 Task: Explore Airbnb accommodation in Wenshang, China from 15th December, 2023 to 21st December, 2023 for 5 adults. Place can be entire room with 3 bedrooms having 3 beds and 3 bathrooms. Property type can be house.
Action: Mouse moved to (461, 139)
Screenshot: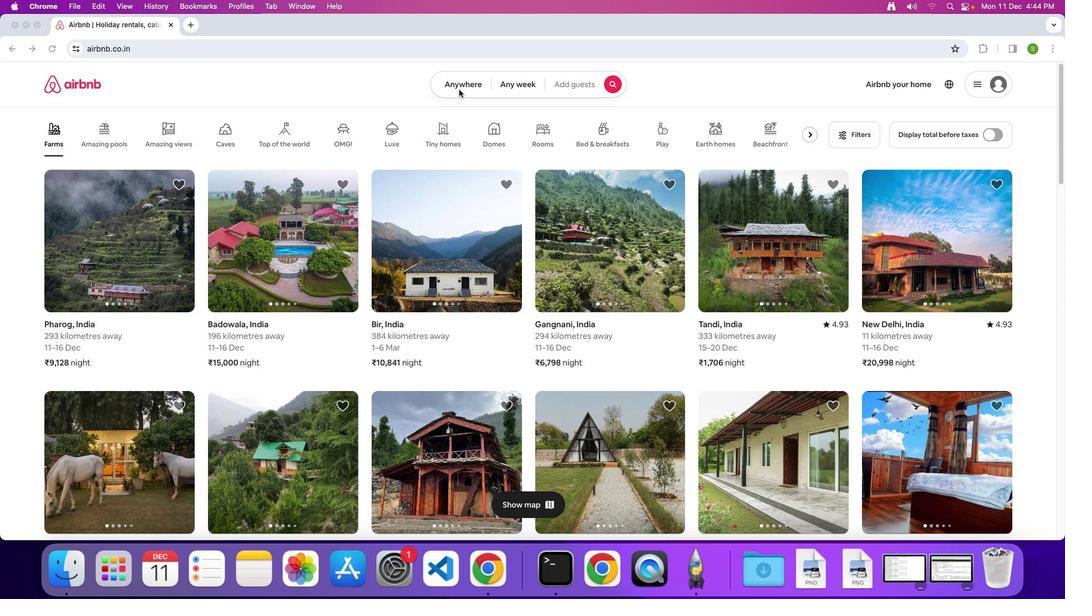 
Action: Mouse pressed left at (461, 139)
Screenshot: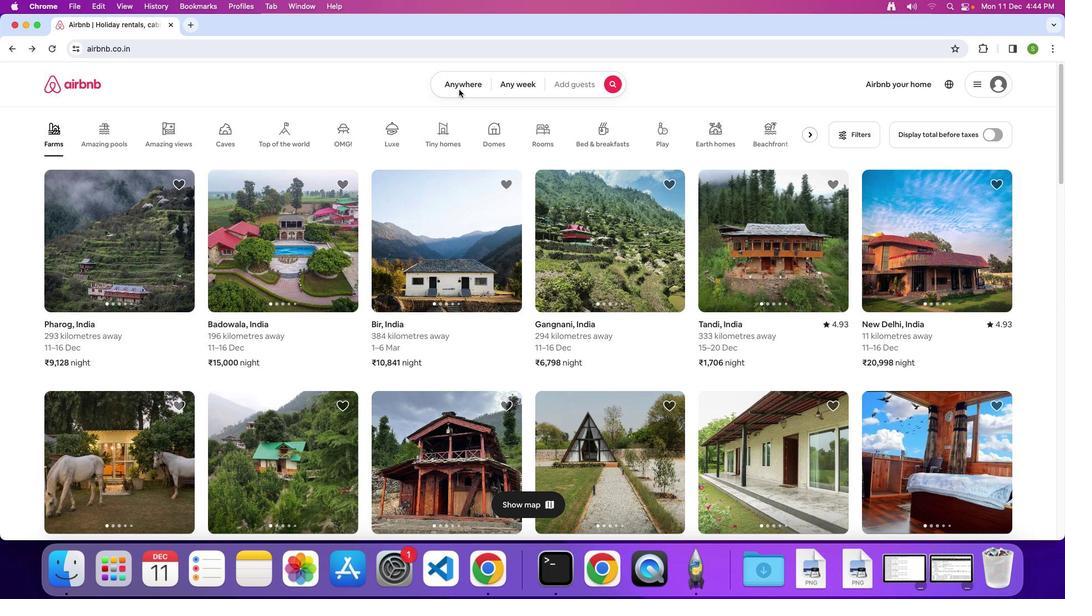 
Action: Mouse moved to (460, 132)
Screenshot: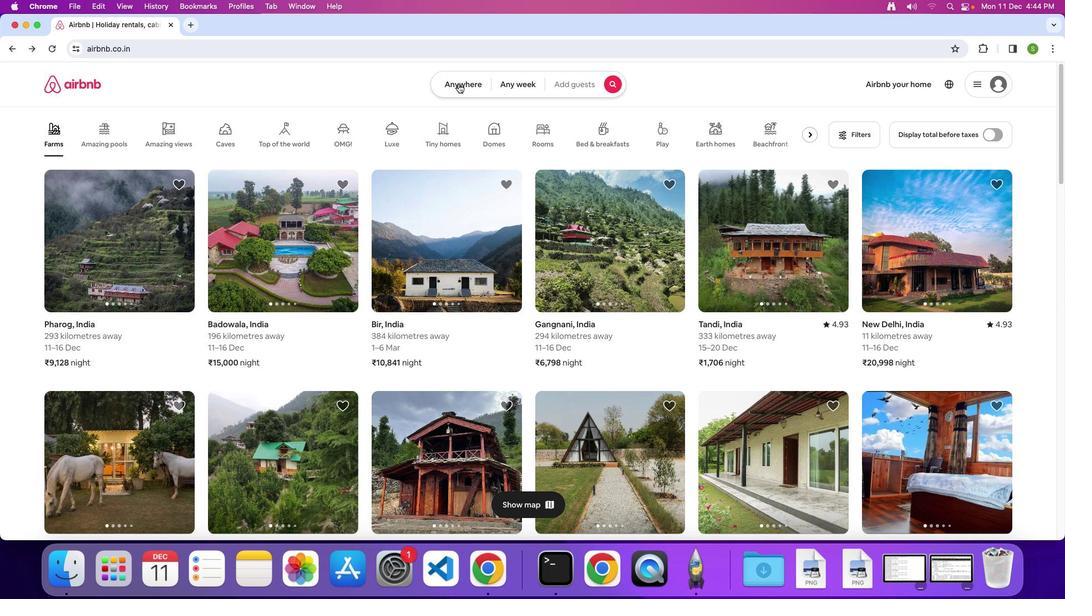 
Action: Mouse pressed left at (460, 132)
Screenshot: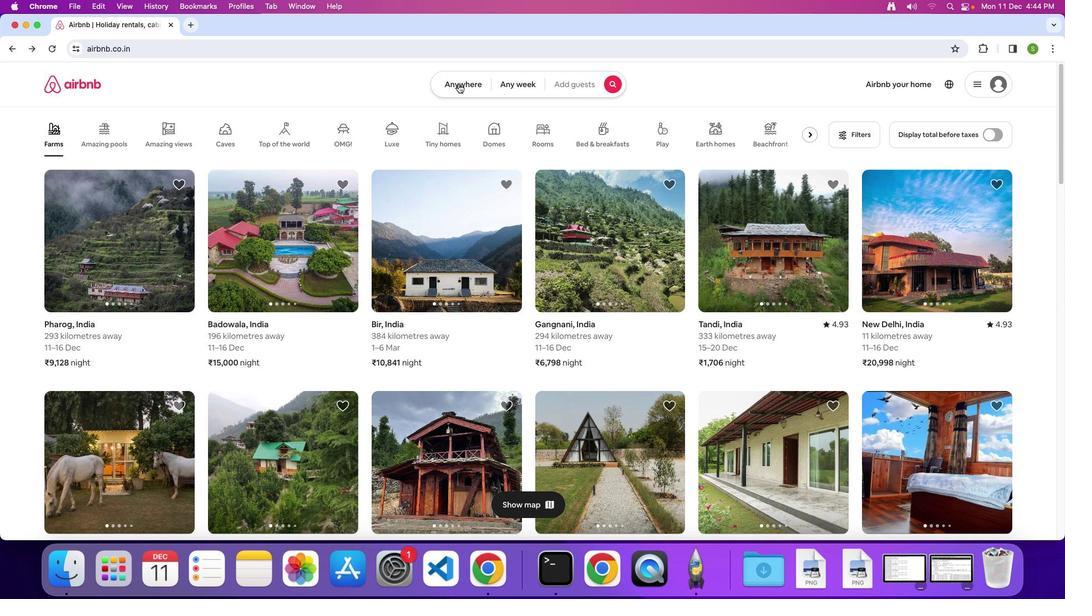 
Action: Mouse moved to (427, 164)
Screenshot: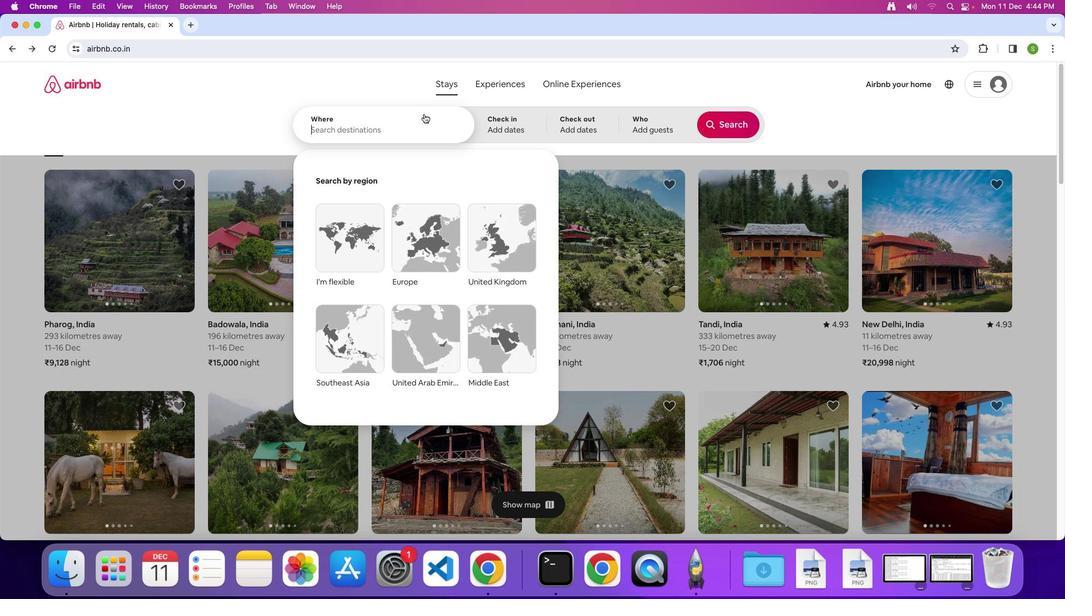 
Action: Mouse pressed left at (427, 164)
Screenshot: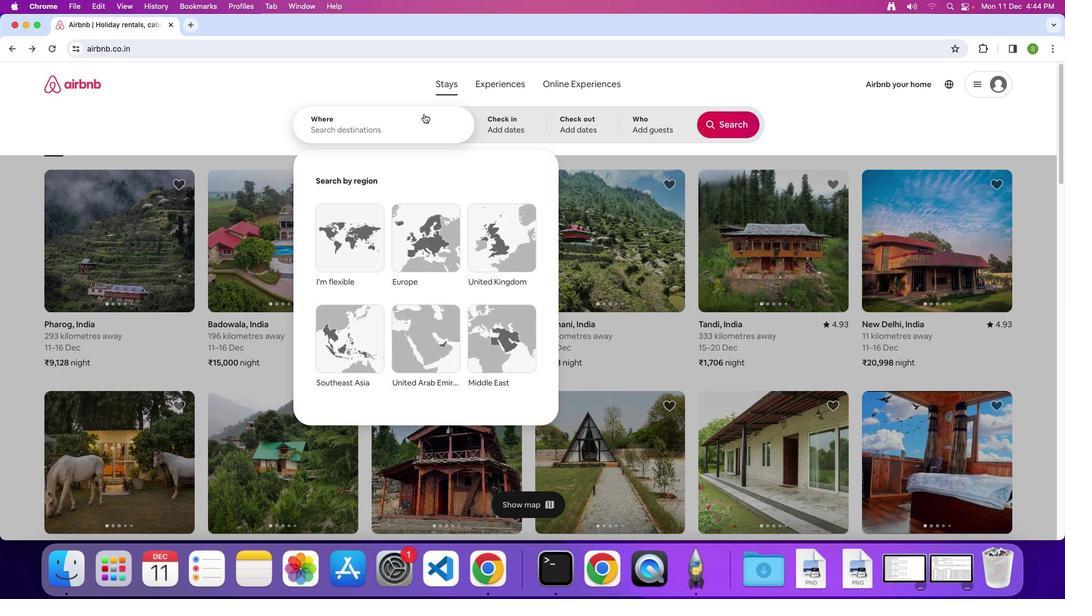 
Action: Key pressed 'W'Key.caps_lock
Screenshot: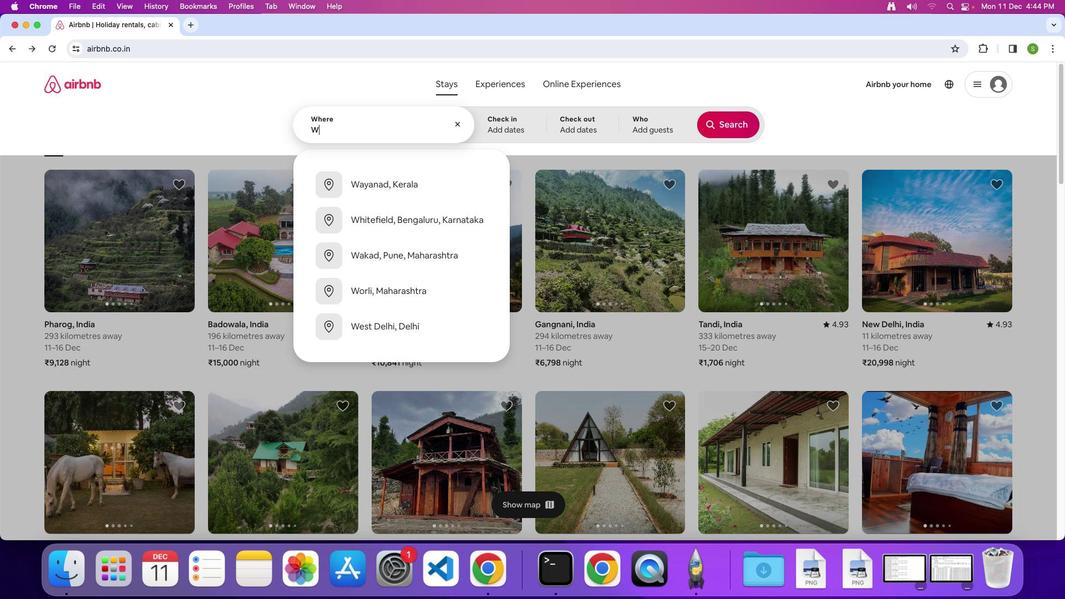 
Action: Mouse moved to (427, 164)
Screenshot: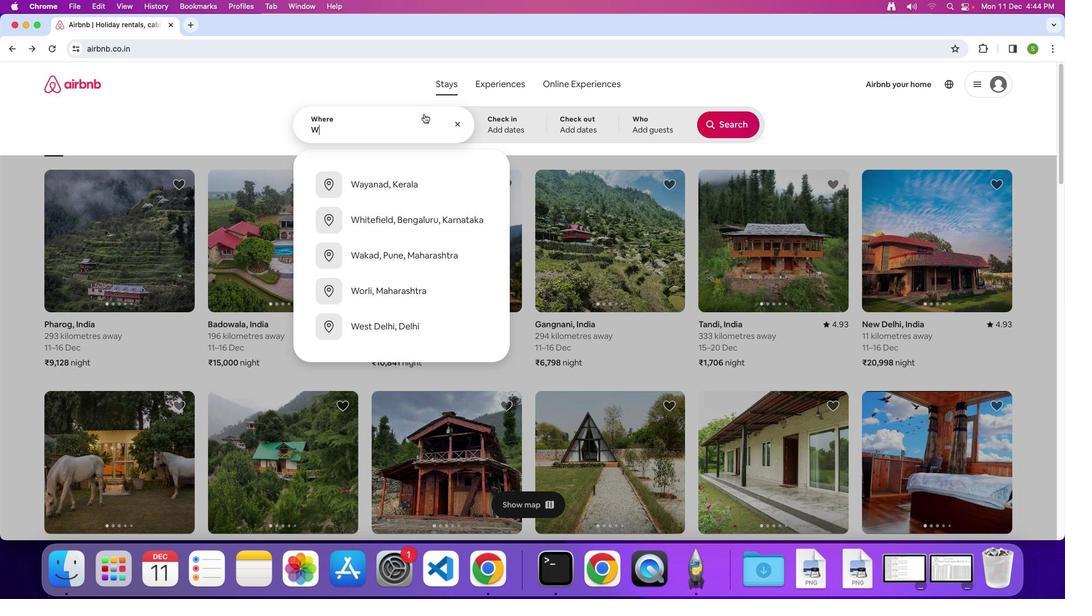 
Action: Key pressed 'e''n''s''h''a''n''g'','Key.spaceKey.shift'C''h''i''n''a'Key.enter
Screenshot: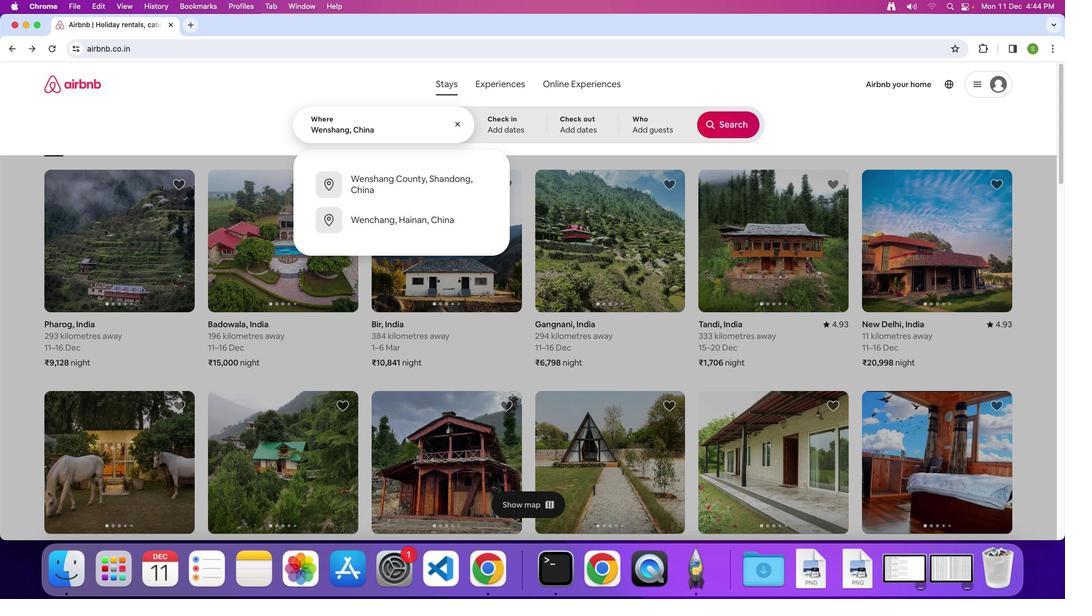 
Action: Mouse moved to (473, 375)
Screenshot: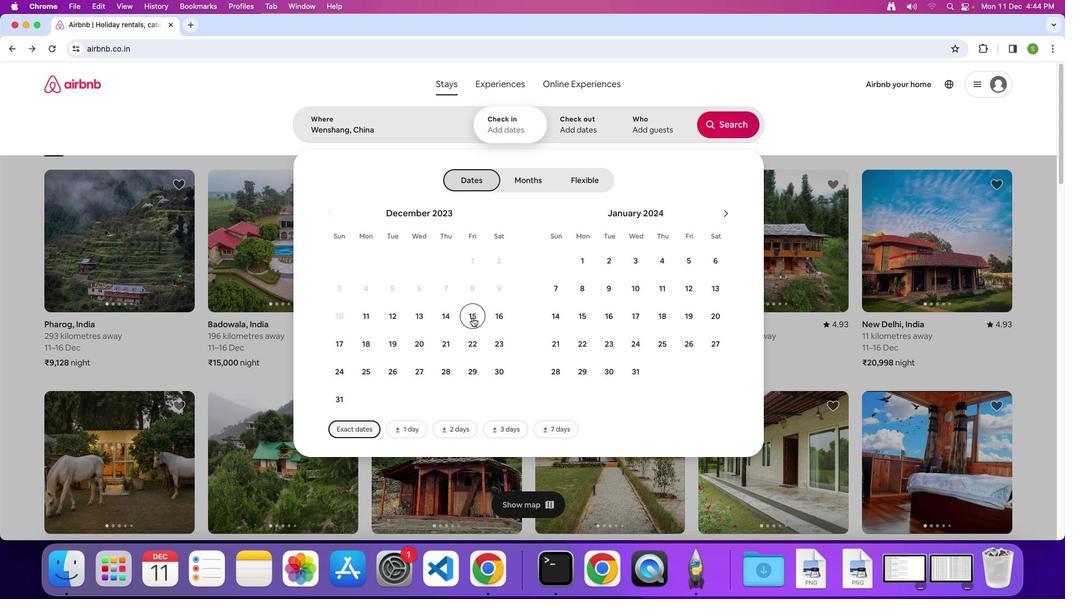 
Action: Mouse pressed left at (473, 375)
Screenshot: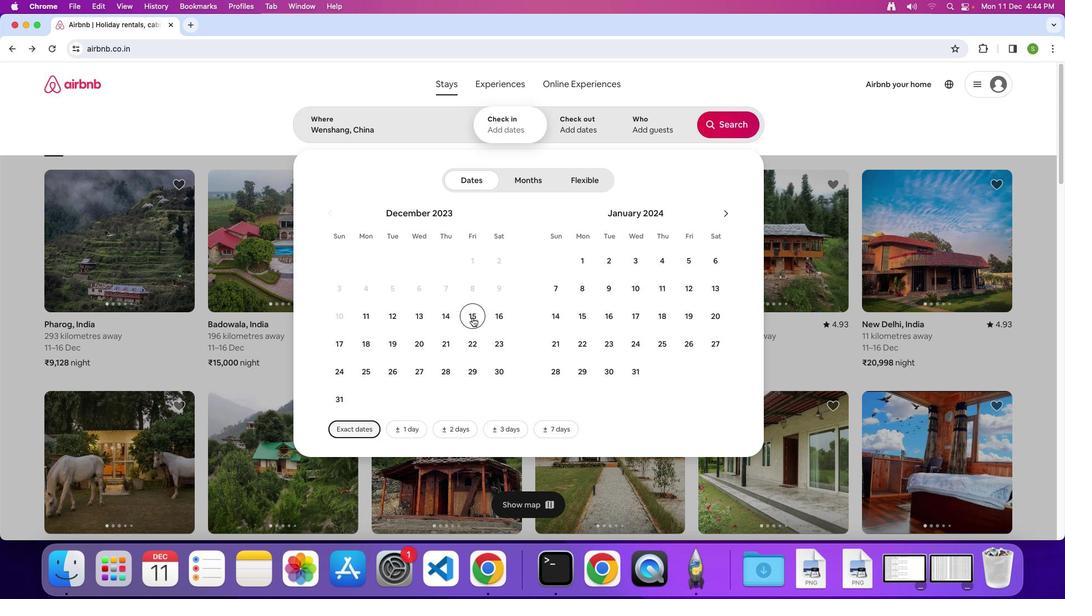 
Action: Mouse moved to (444, 399)
Screenshot: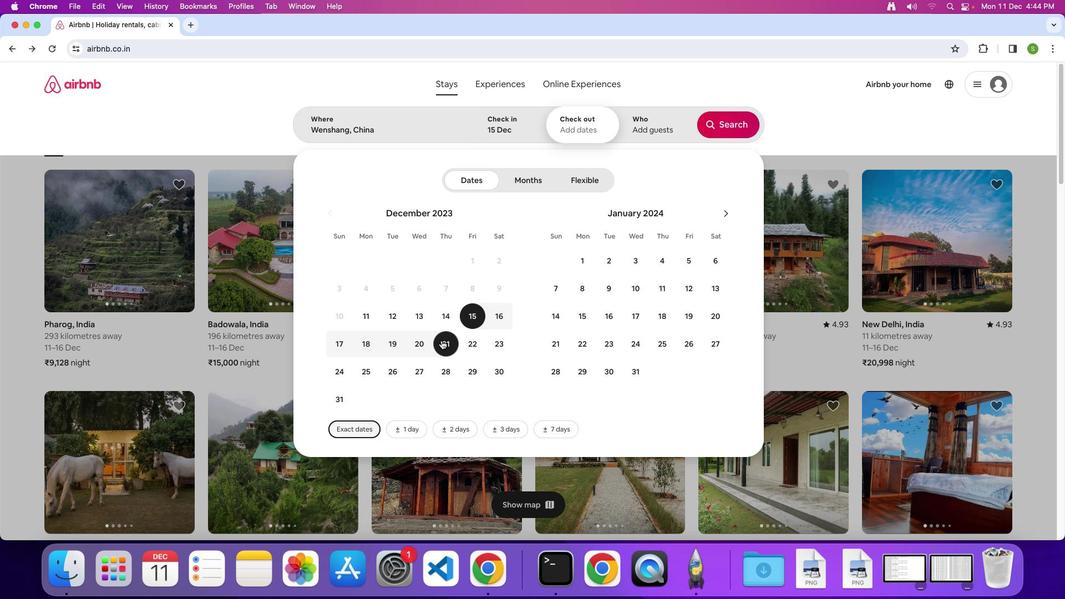 
Action: Mouse pressed left at (444, 399)
Screenshot: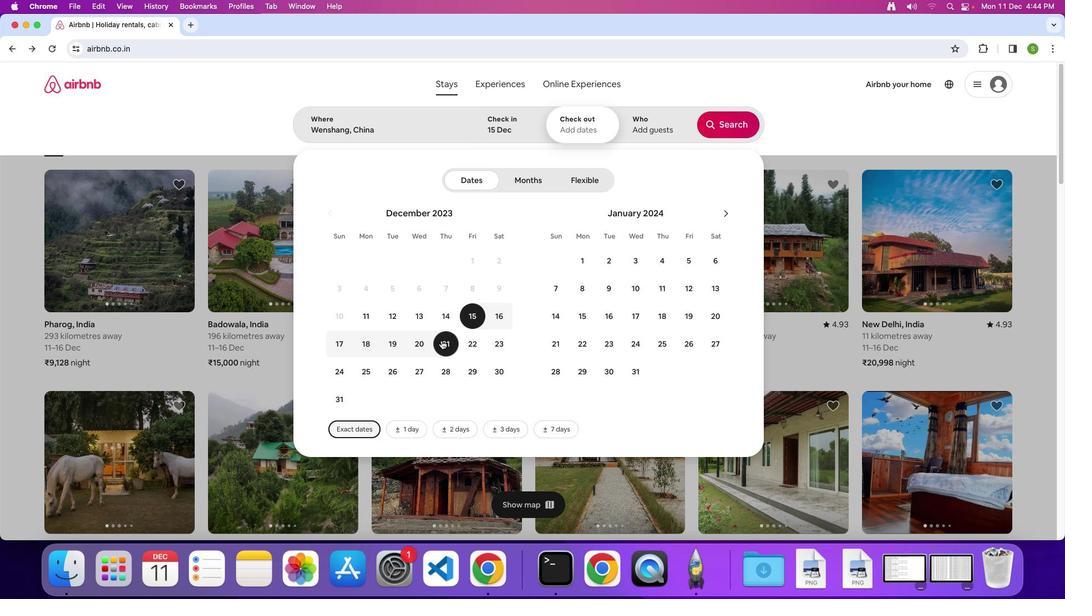 
Action: Mouse moved to (640, 172)
Screenshot: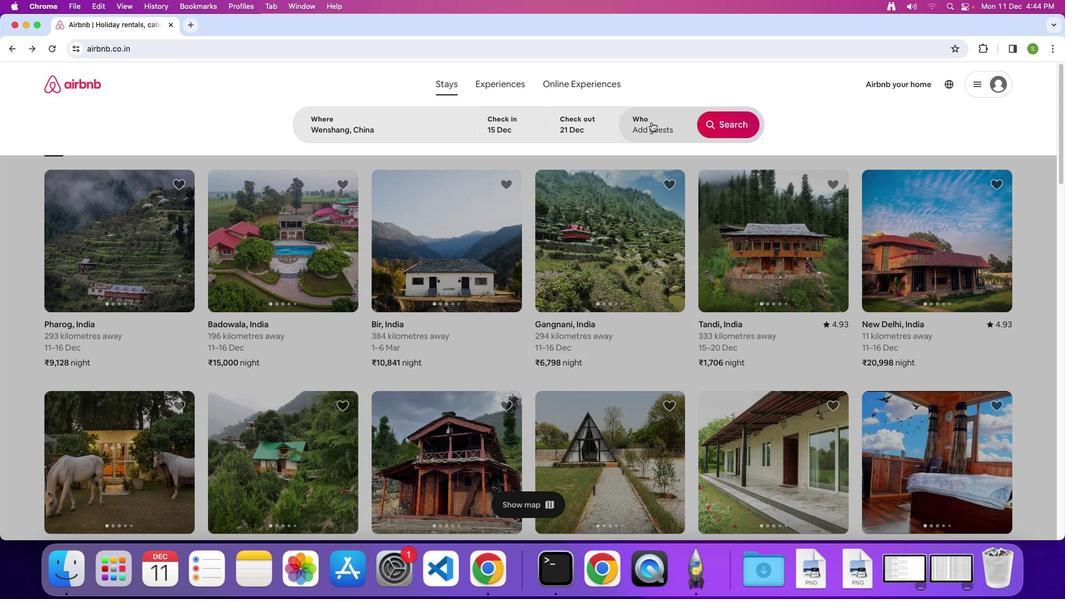 
Action: Mouse pressed left at (640, 172)
Screenshot: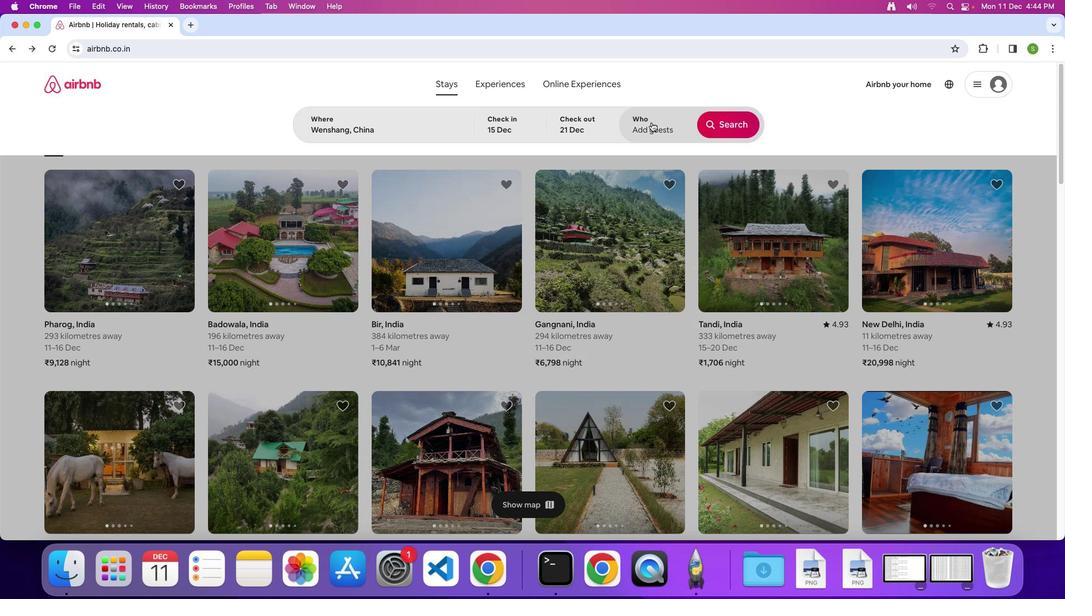 
Action: Mouse moved to (716, 235)
Screenshot: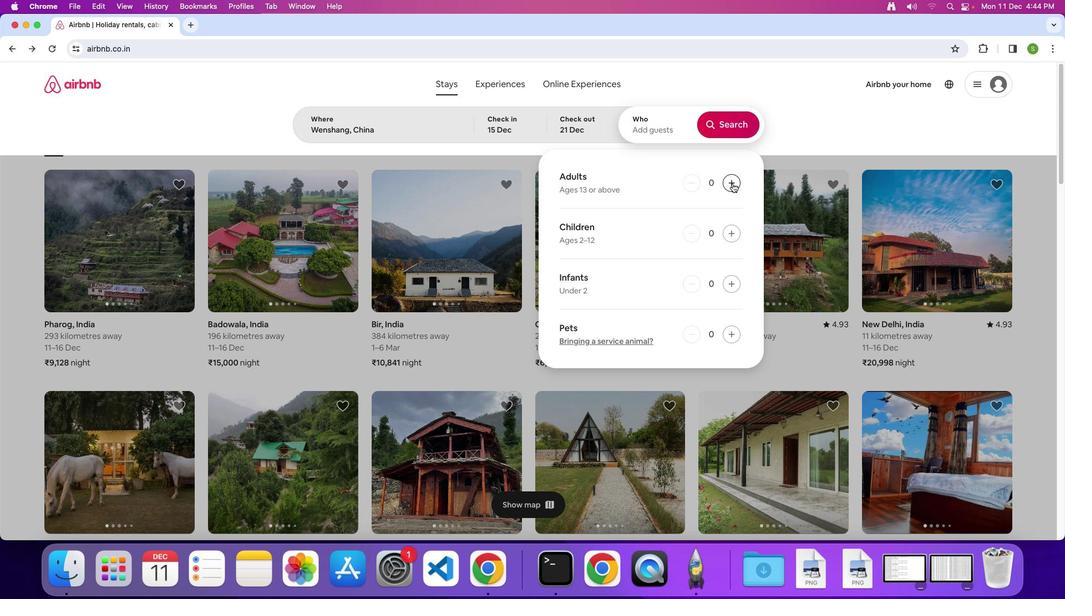 
Action: Mouse pressed left at (716, 235)
Screenshot: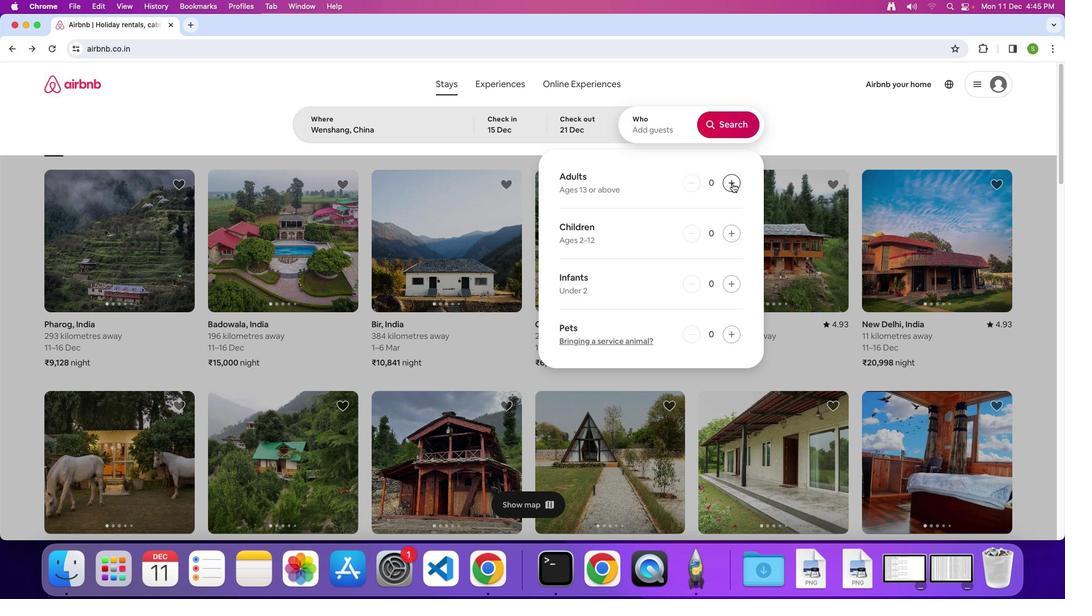 
Action: Mouse pressed left at (716, 235)
Screenshot: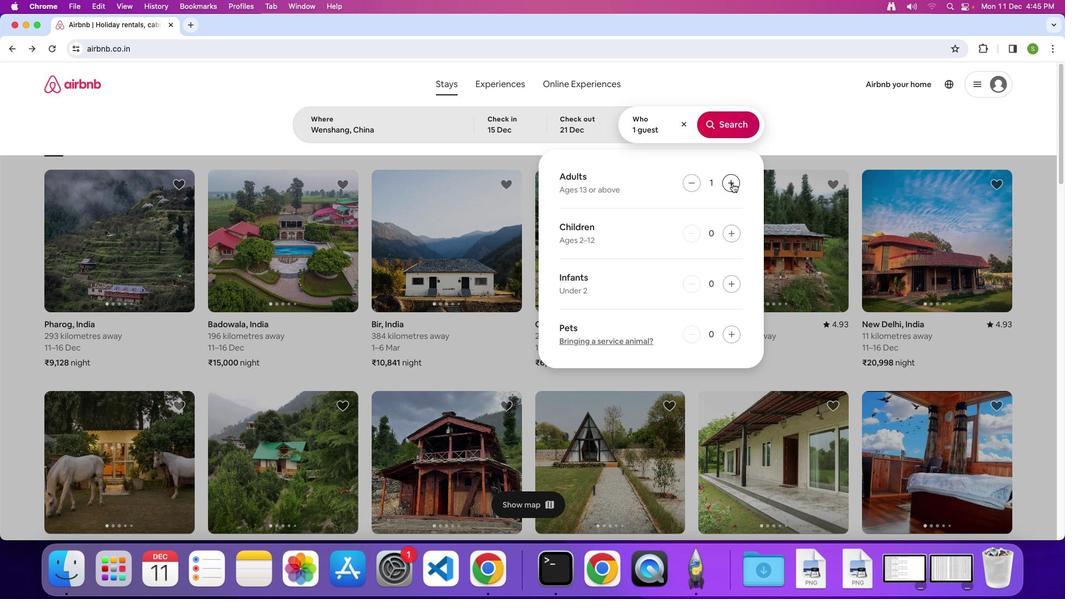 
Action: Mouse pressed left at (716, 235)
Screenshot: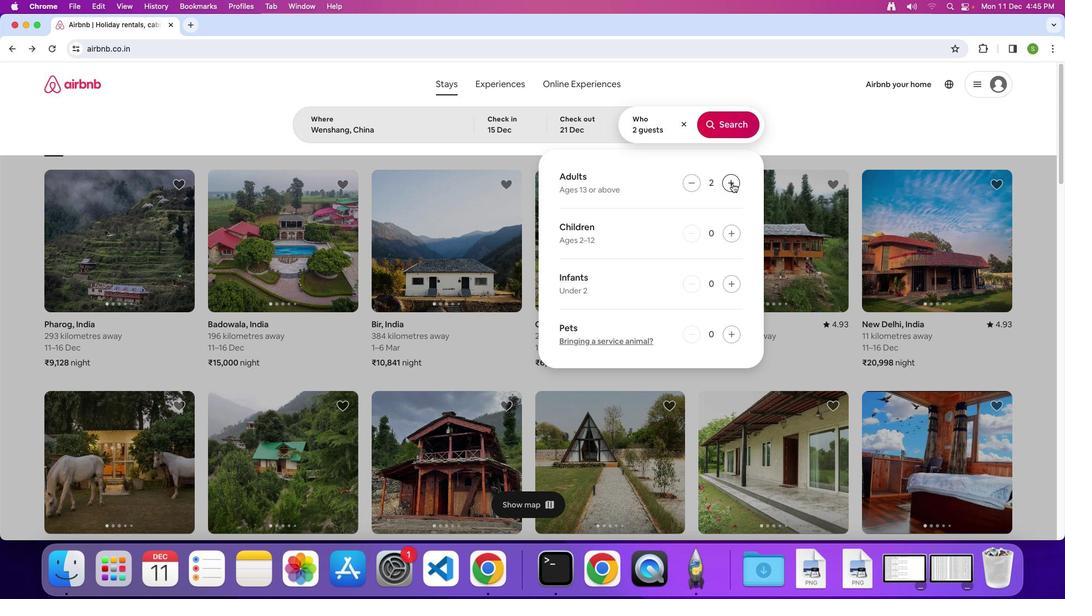 
Action: Mouse pressed left at (716, 235)
Screenshot: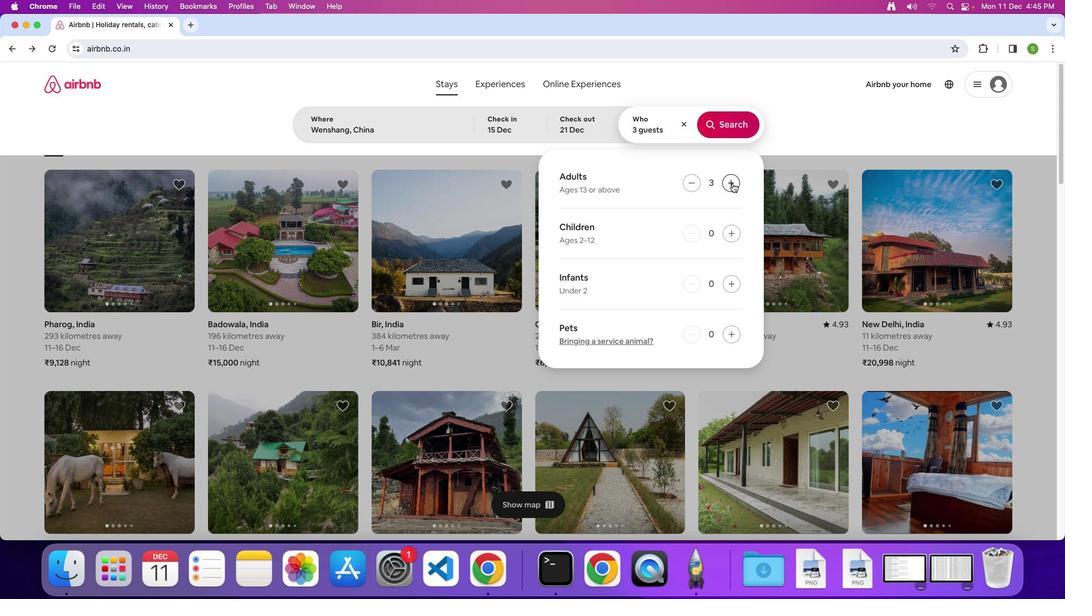 
Action: Mouse pressed left at (716, 235)
Screenshot: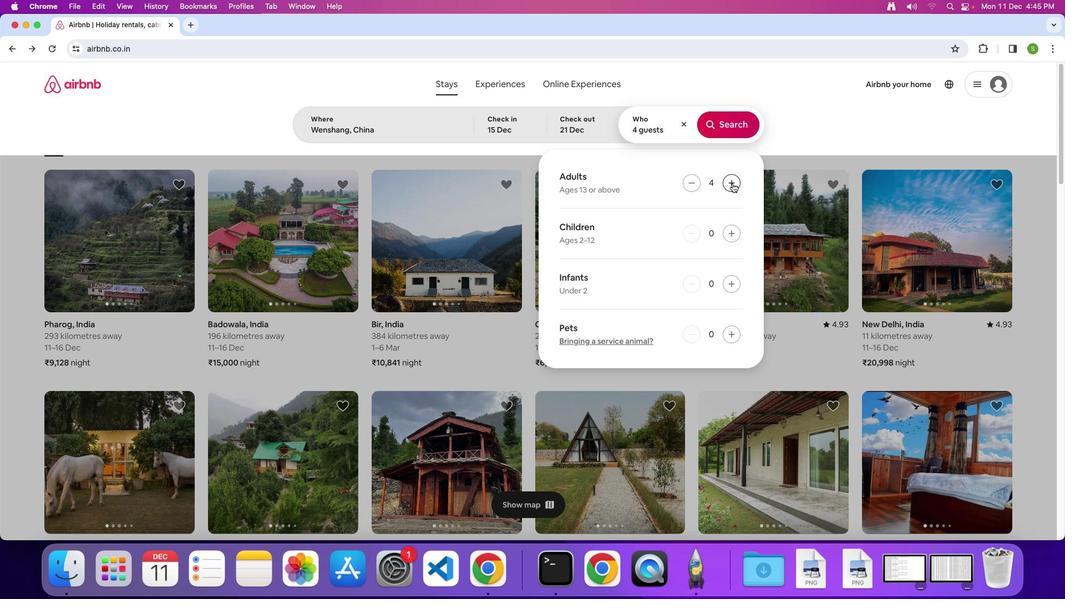 
Action: Mouse moved to (718, 183)
Screenshot: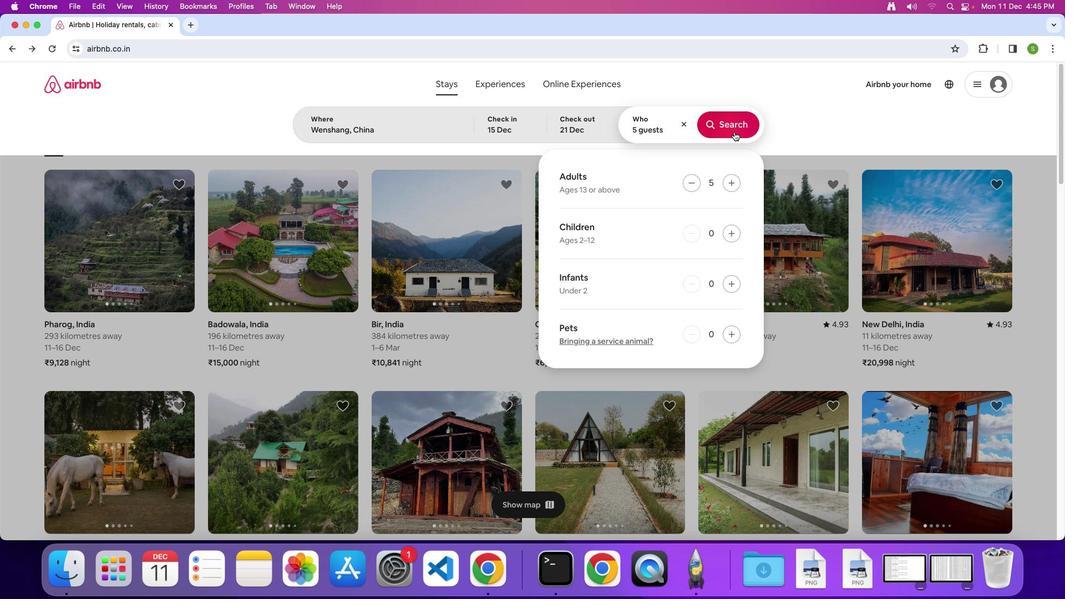 
Action: Mouse pressed left at (718, 183)
Screenshot: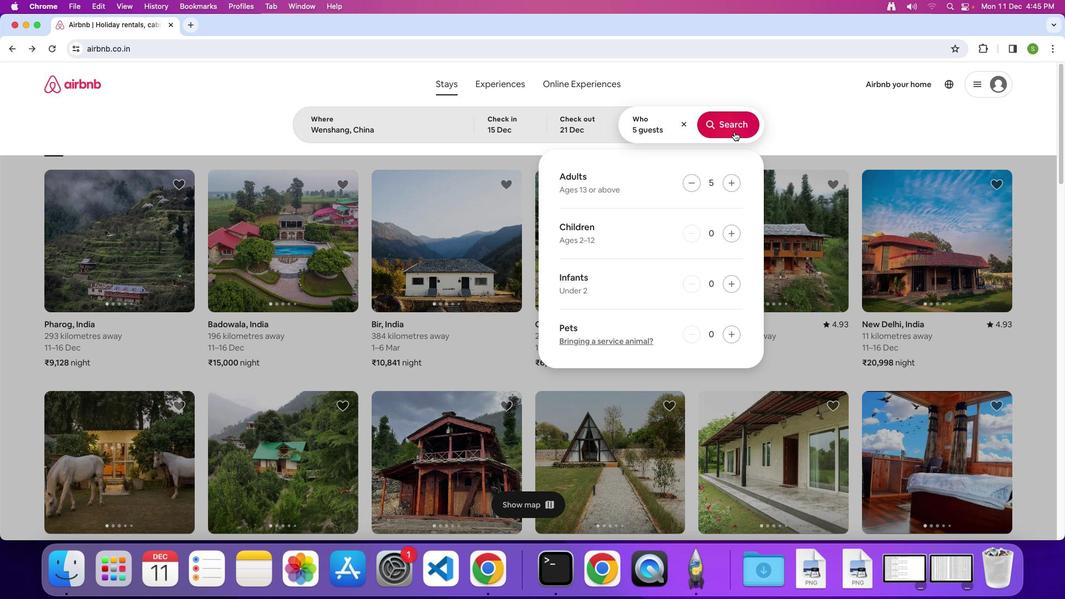 
Action: Mouse moved to (860, 176)
Screenshot: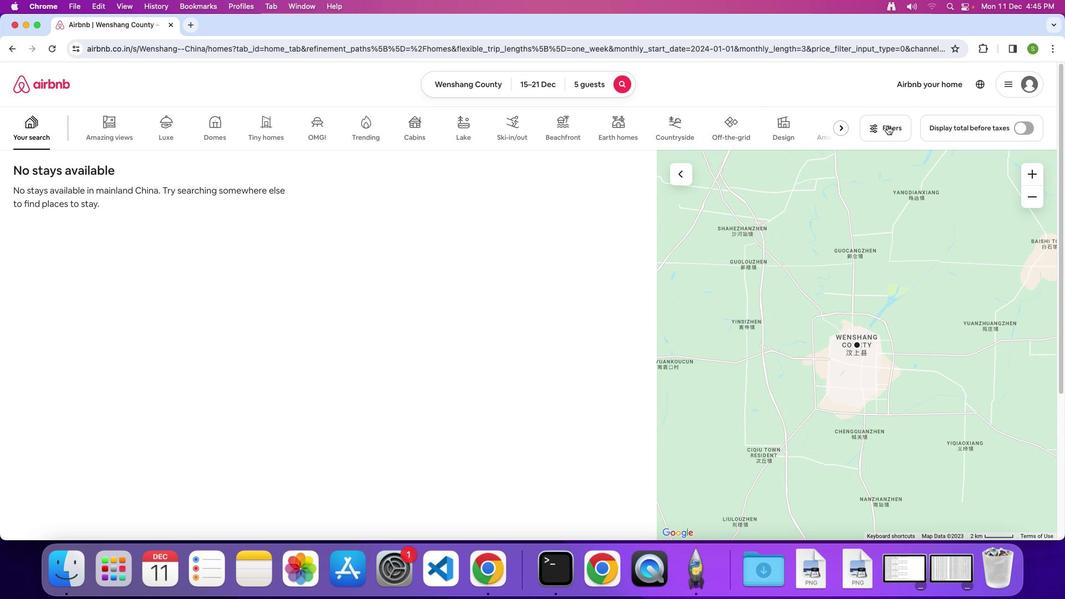 
Action: Mouse pressed left at (860, 176)
Screenshot: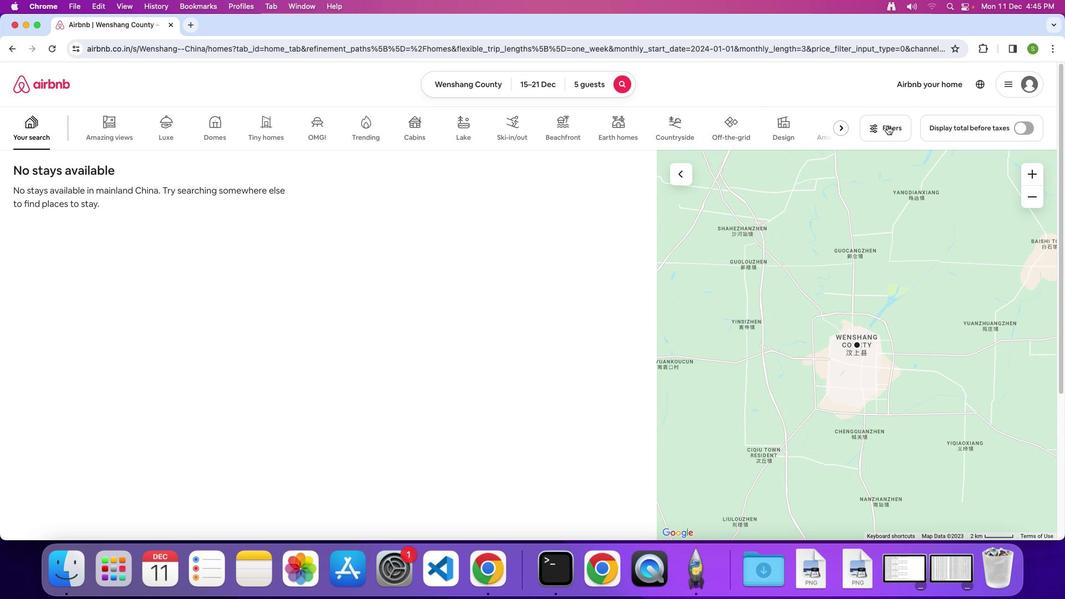 
Action: Mouse moved to (528, 422)
Screenshot: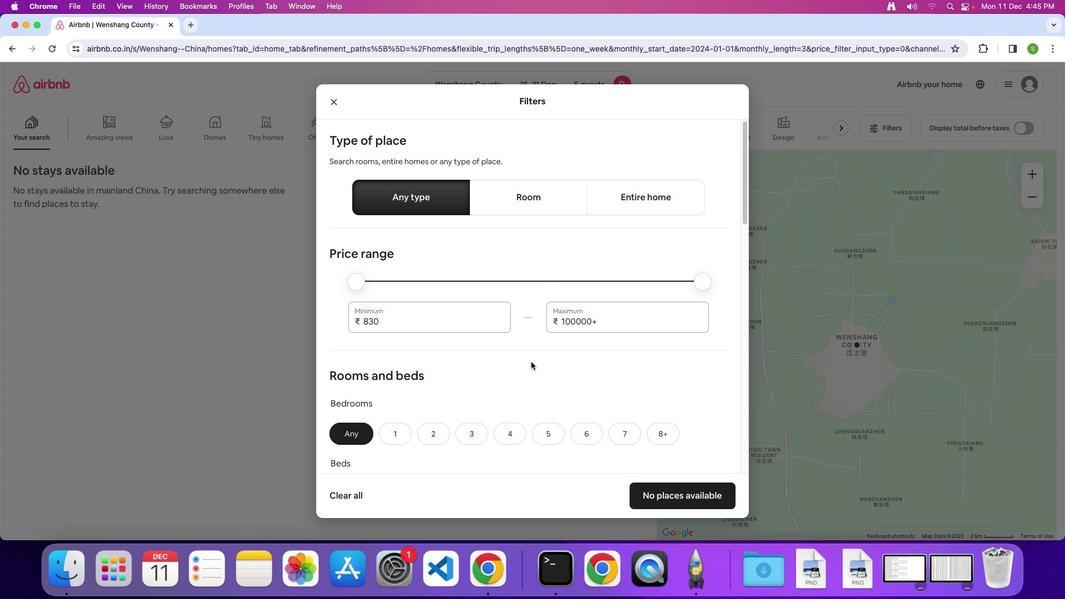 
Action: Mouse scrolled (528, 422) with delta (31, 44)
Screenshot: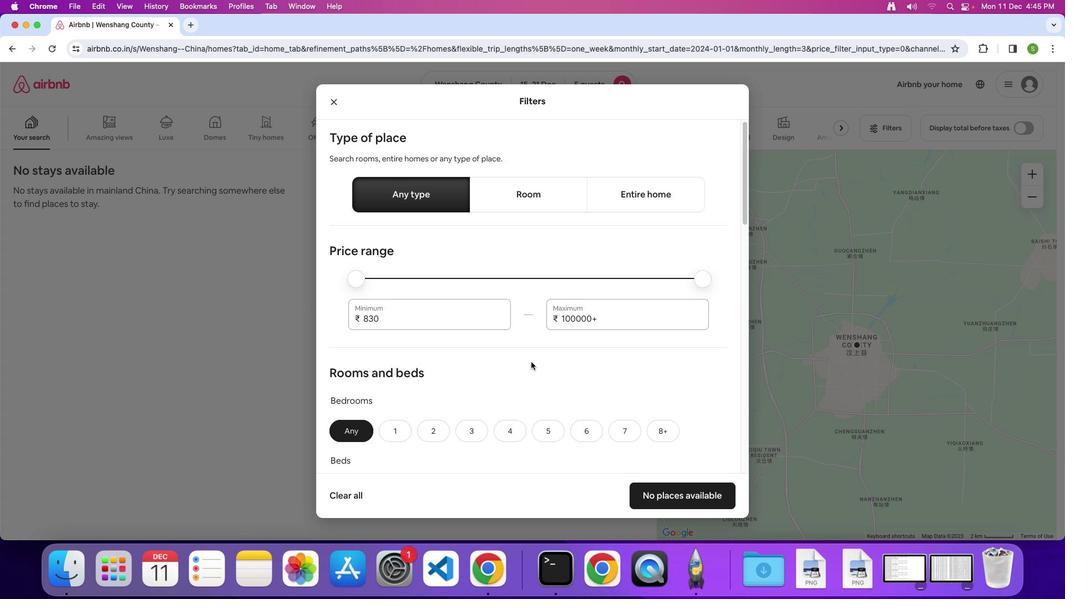 
Action: Mouse scrolled (528, 422) with delta (31, 44)
Screenshot: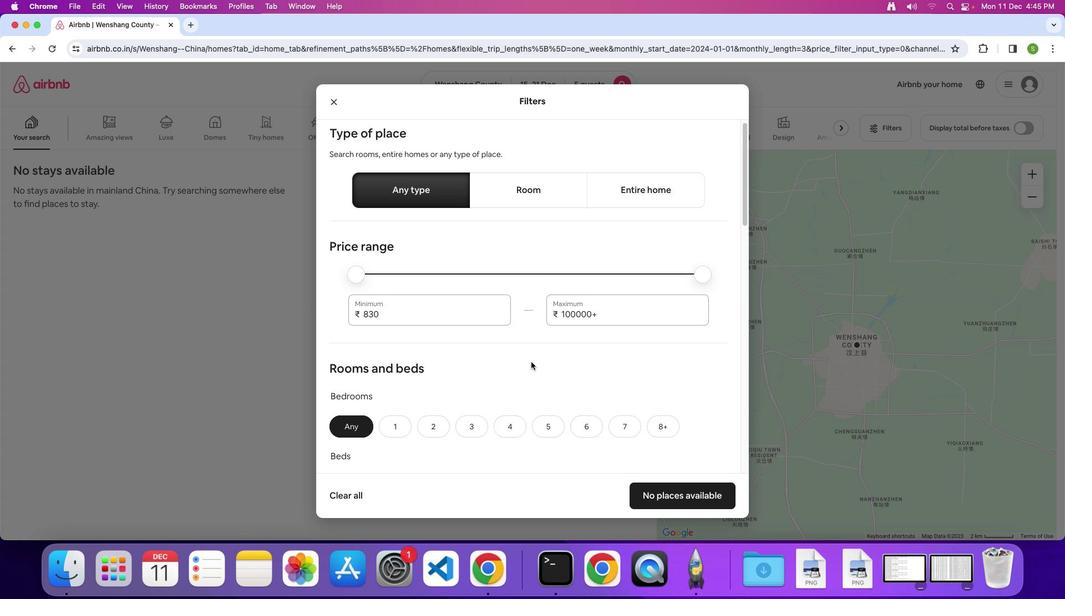 
Action: Mouse scrolled (528, 422) with delta (31, 44)
Screenshot: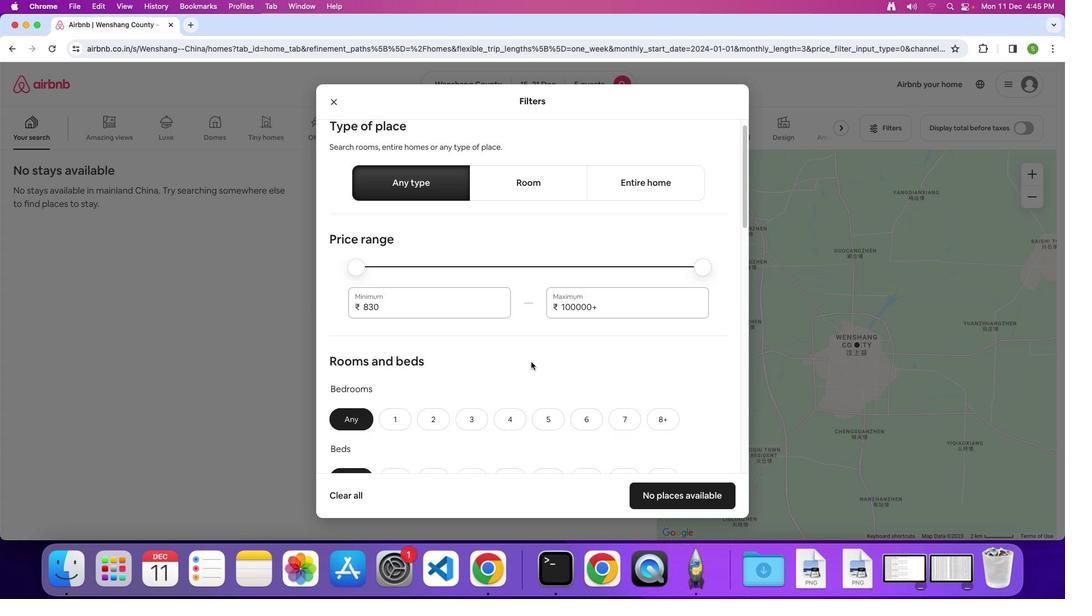 
Action: Mouse scrolled (528, 422) with delta (31, 44)
Screenshot: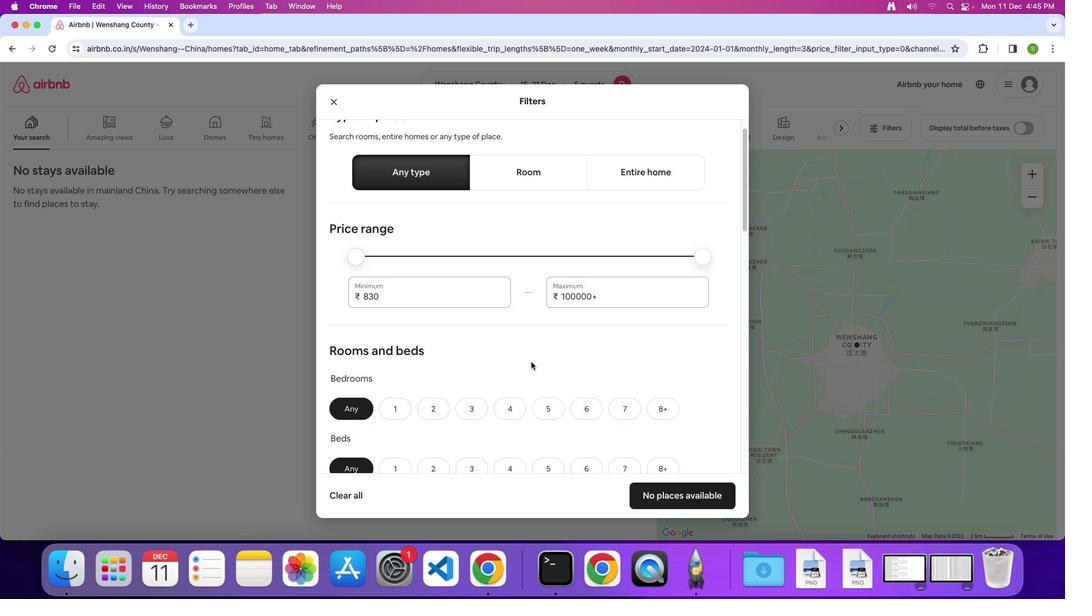 
Action: Mouse scrolled (528, 422) with delta (31, 44)
Screenshot: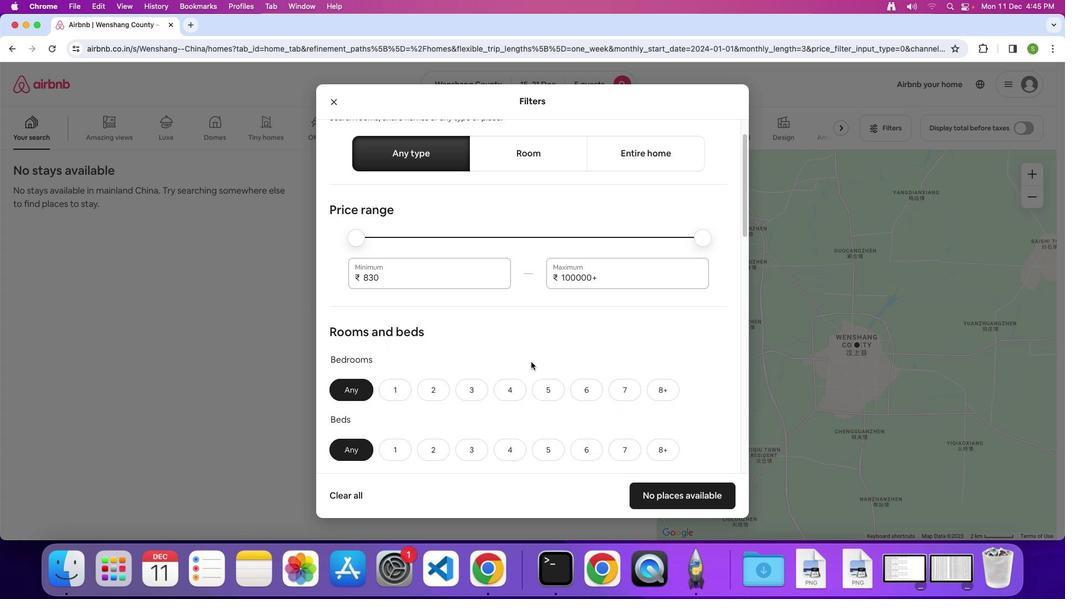 
Action: Mouse moved to (528, 421)
Screenshot: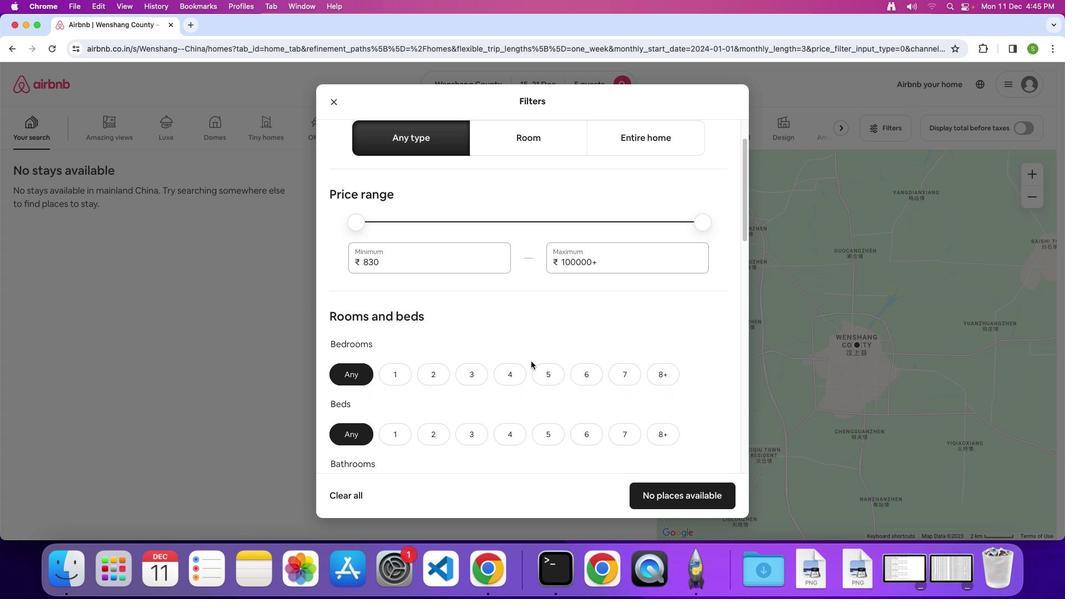 
Action: Mouse scrolled (528, 421) with delta (31, 44)
Screenshot: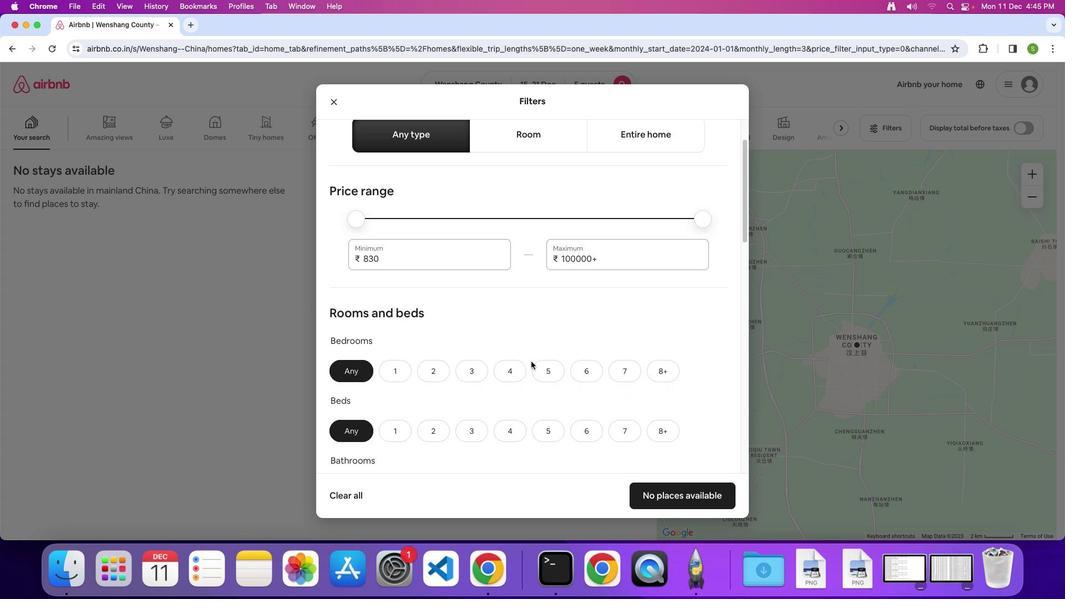
Action: Mouse moved to (528, 421)
Screenshot: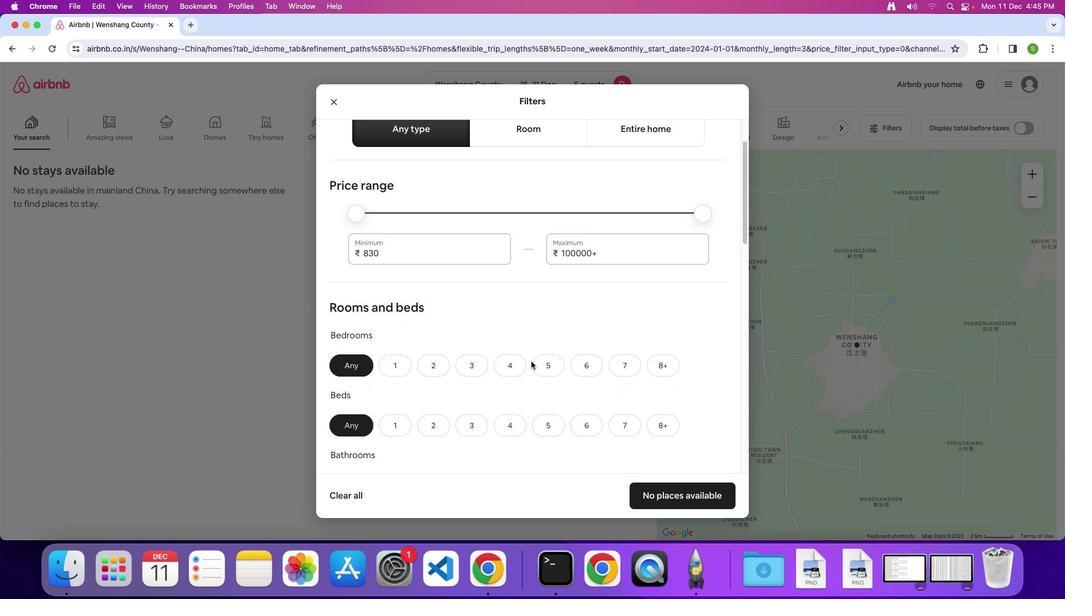 
Action: Mouse scrolled (528, 421) with delta (31, 44)
Screenshot: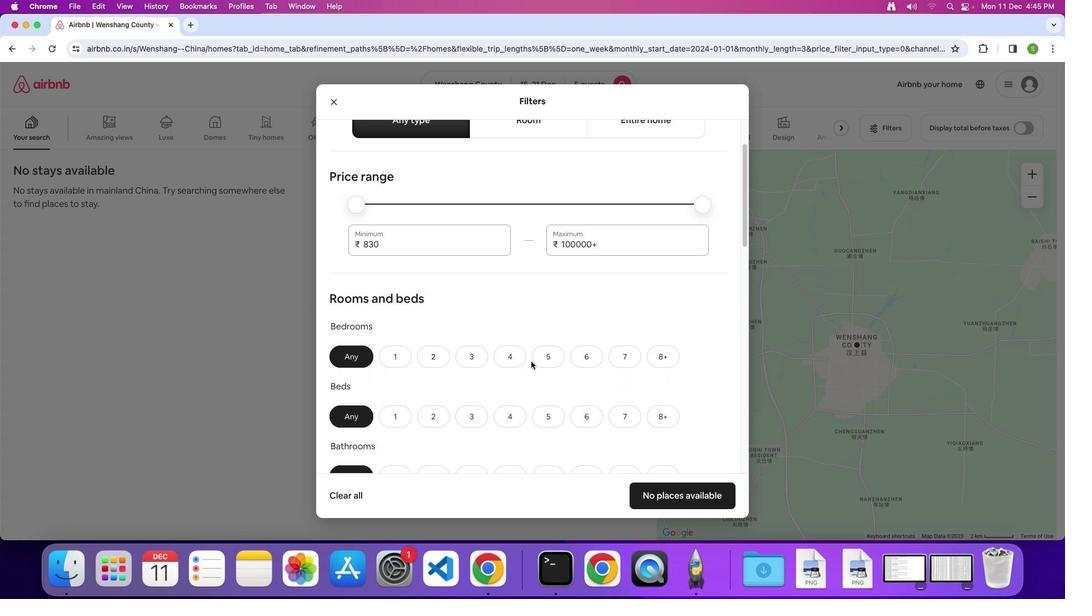 
Action: Mouse scrolled (528, 421) with delta (31, 44)
Screenshot: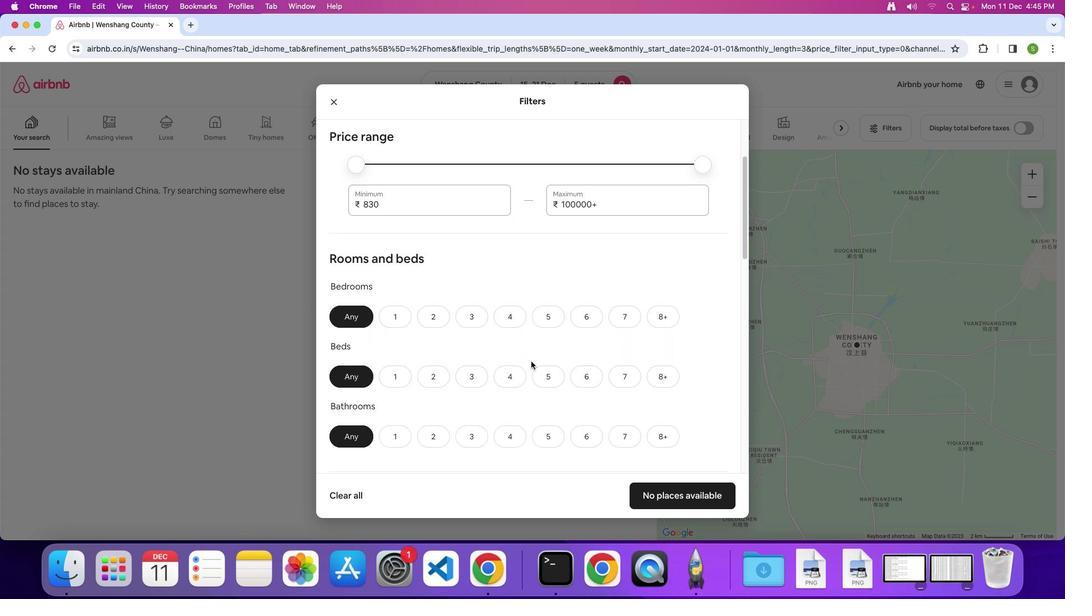 
Action: Mouse scrolled (528, 421) with delta (31, 44)
Screenshot: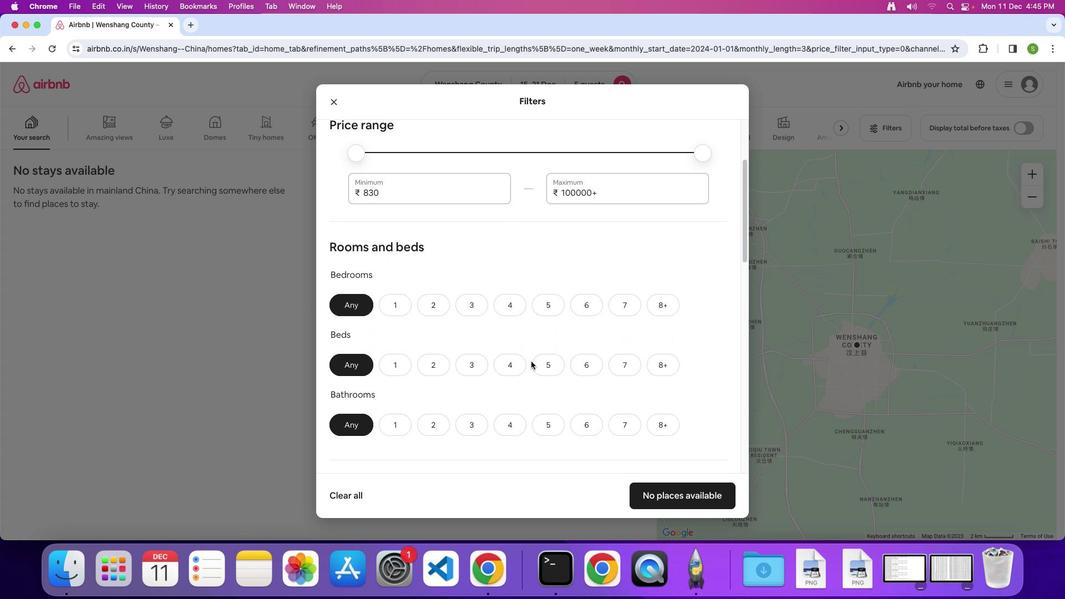 
Action: Mouse scrolled (528, 421) with delta (31, 44)
Screenshot: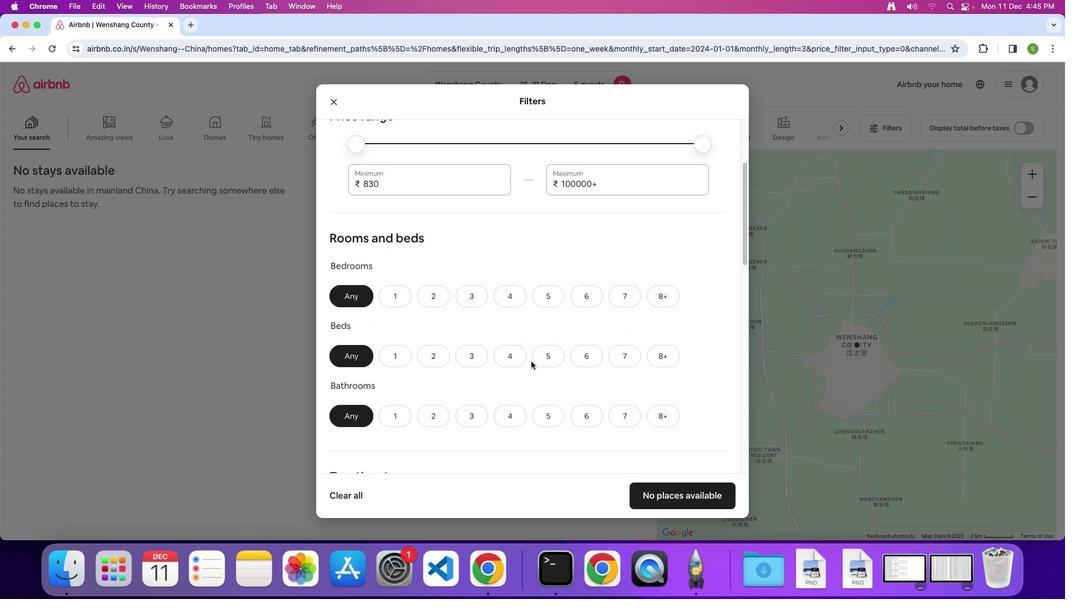 
Action: Mouse scrolled (528, 421) with delta (31, 44)
Screenshot: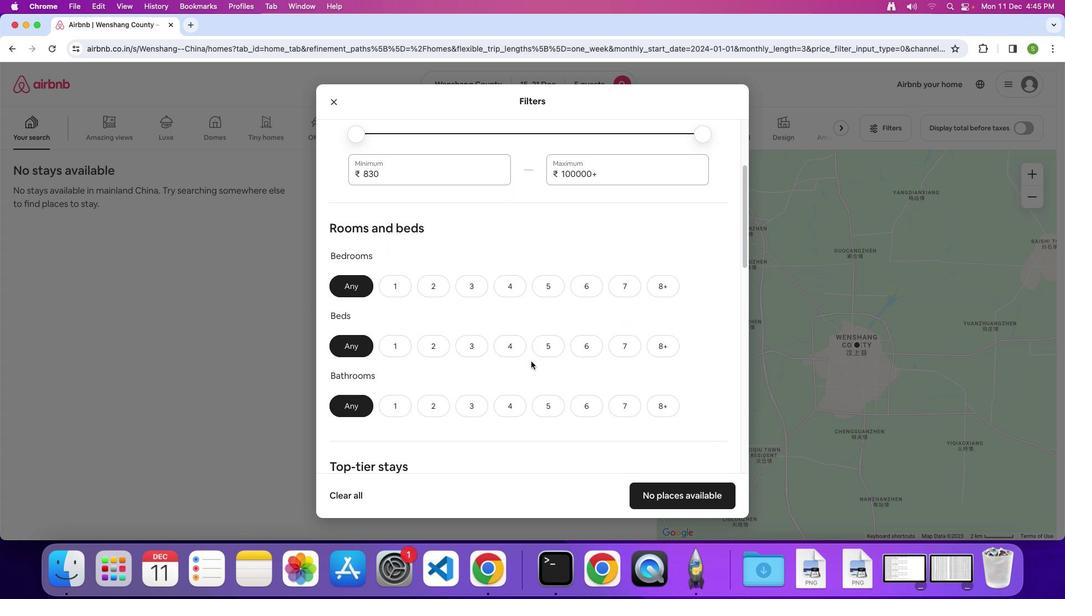 
Action: Mouse scrolled (528, 421) with delta (31, 44)
Screenshot: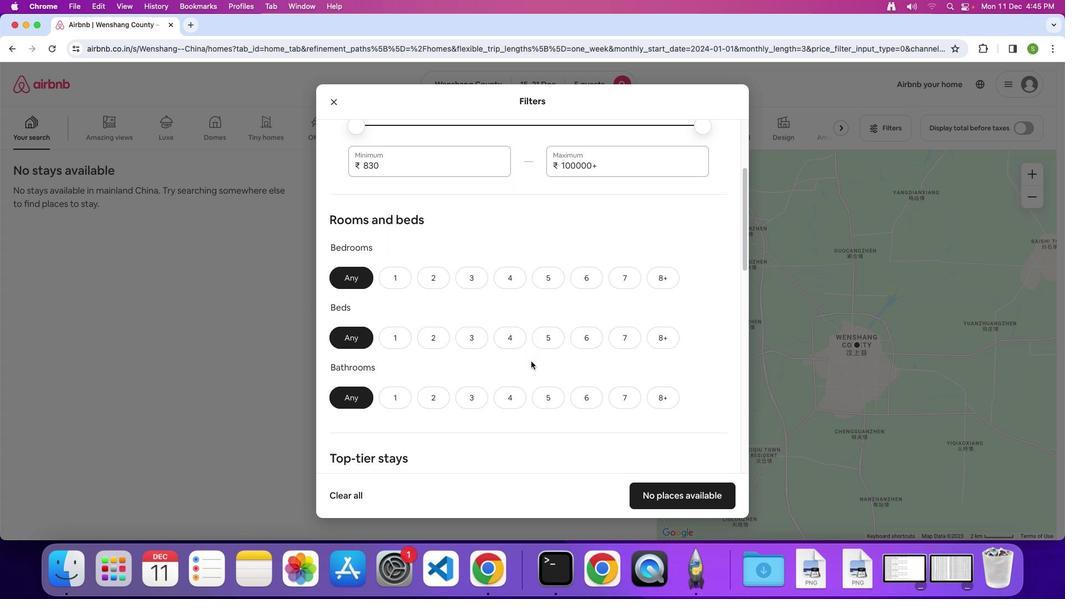 
Action: Mouse scrolled (528, 421) with delta (31, 44)
Screenshot: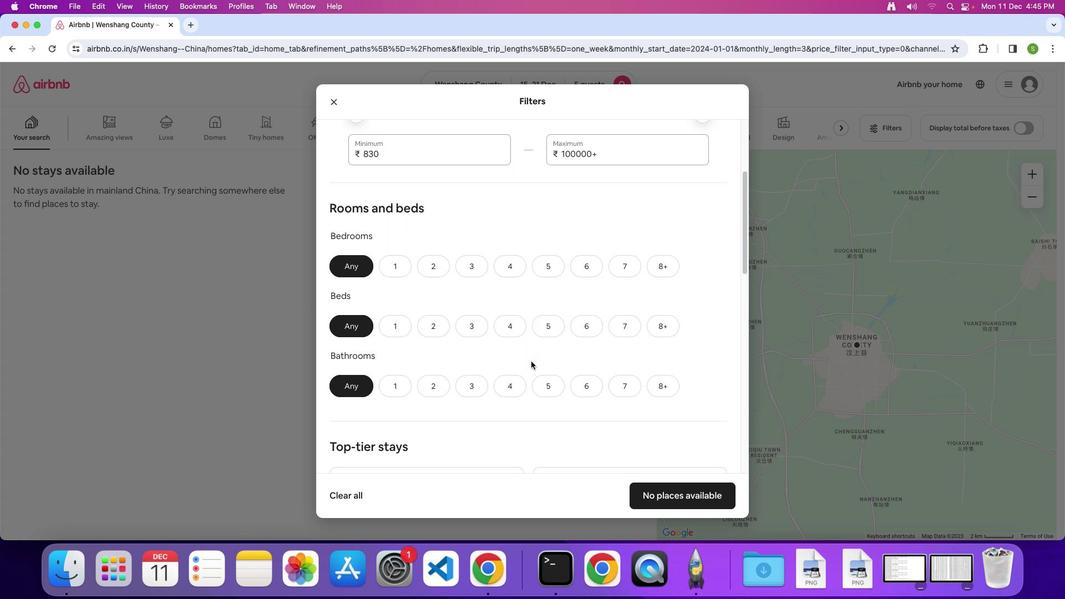 
Action: Mouse scrolled (528, 421) with delta (31, 44)
Screenshot: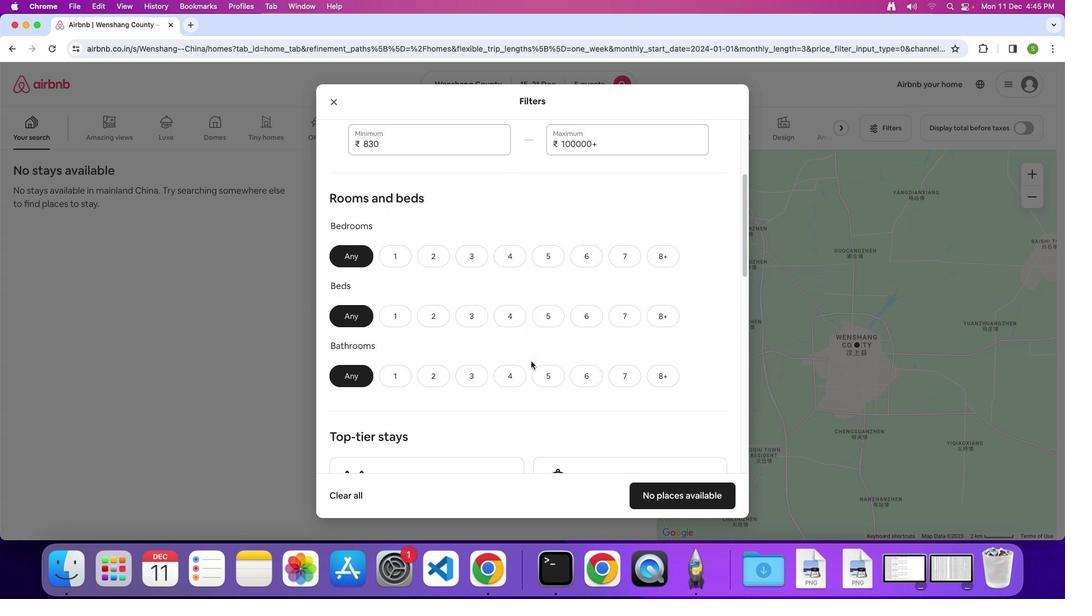
Action: Mouse moved to (462, 306)
Screenshot: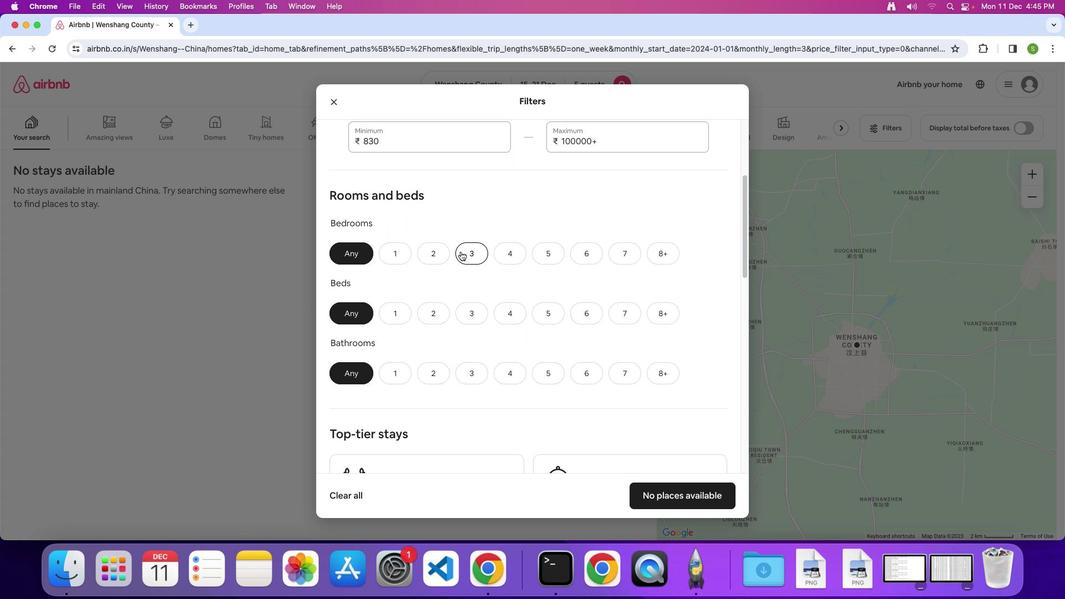 
Action: Mouse pressed left at (462, 306)
Screenshot: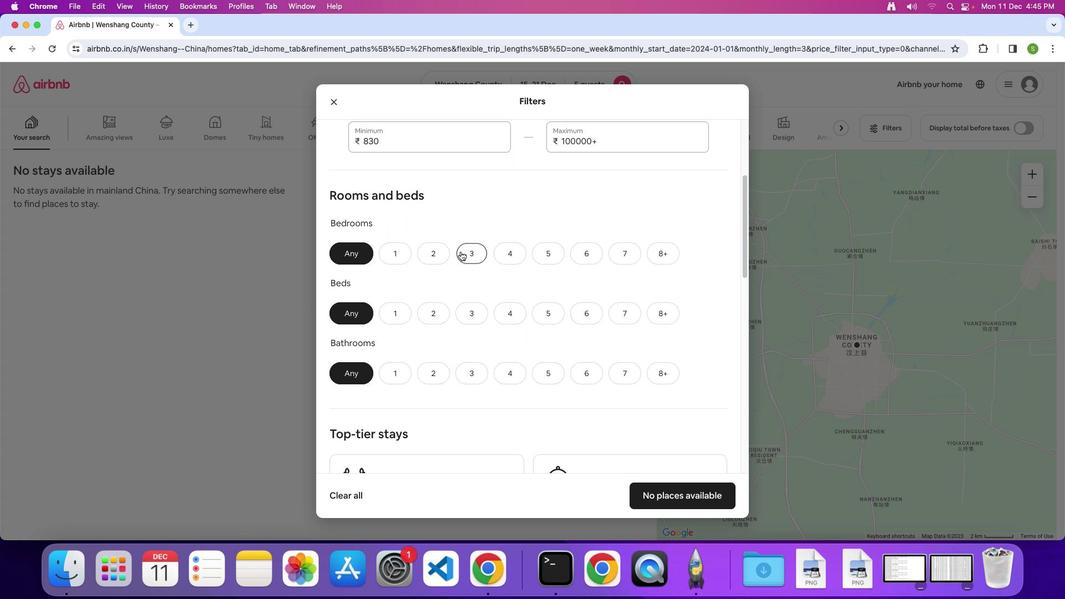
Action: Mouse moved to (470, 372)
Screenshot: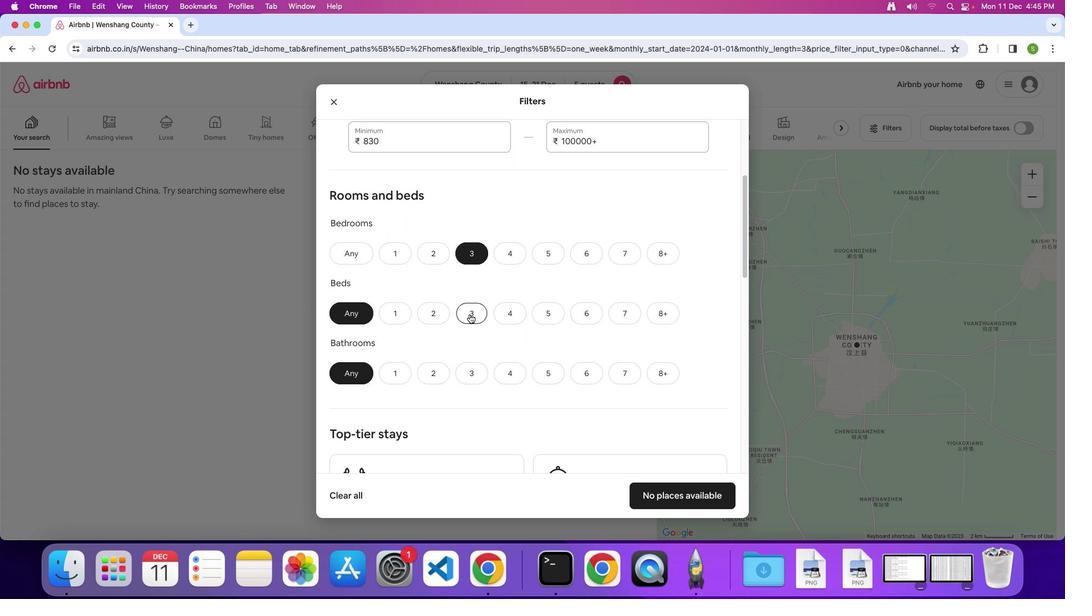 
Action: Mouse pressed left at (470, 372)
Screenshot: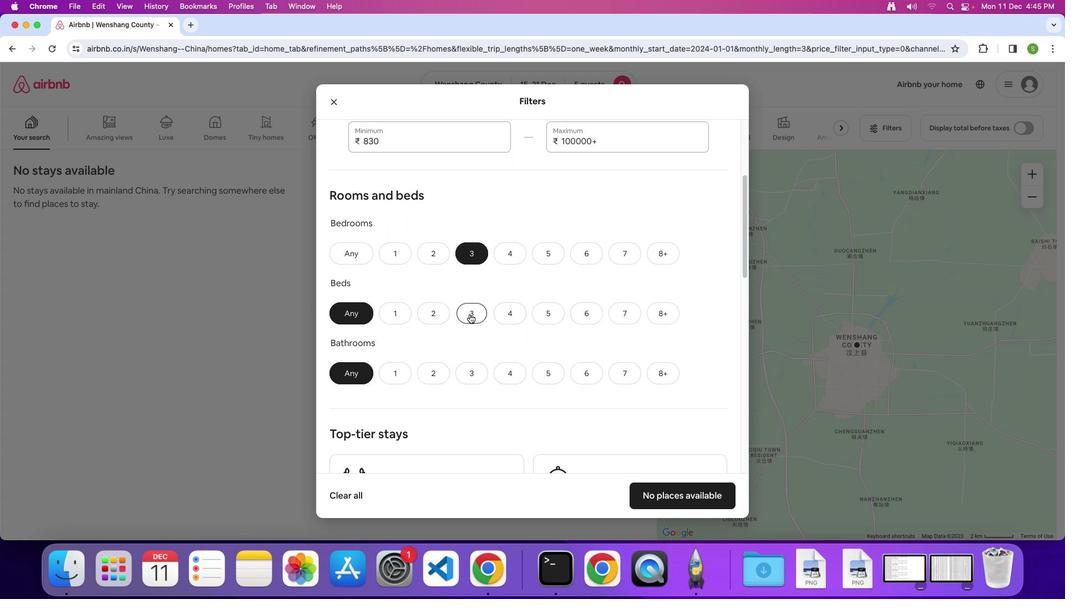 
Action: Mouse moved to (473, 435)
Screenshot: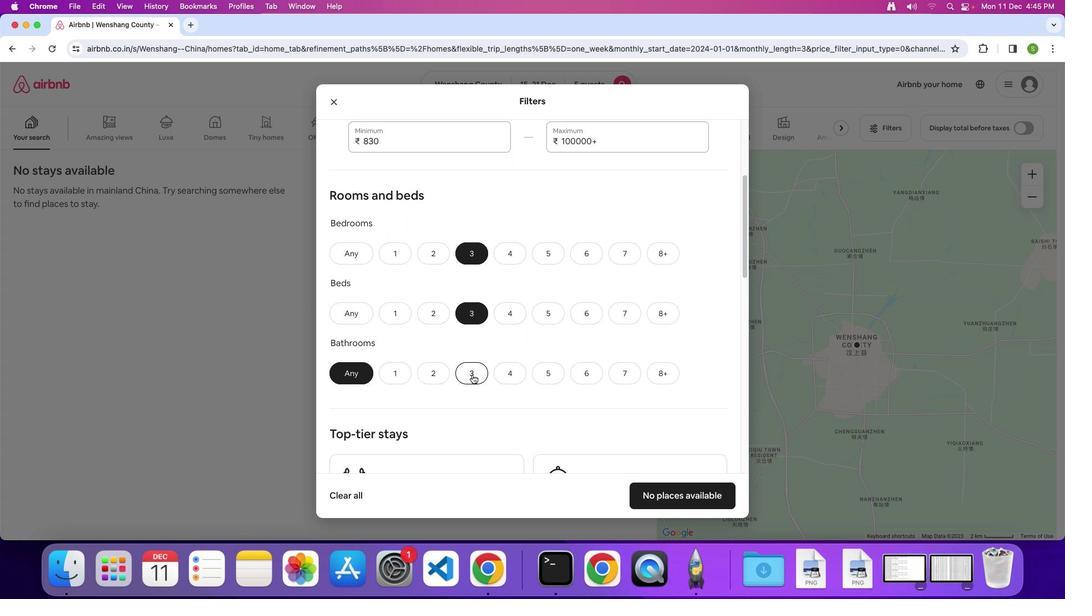 
Action: Mouse pressed left at (473, 435)
Screenshot: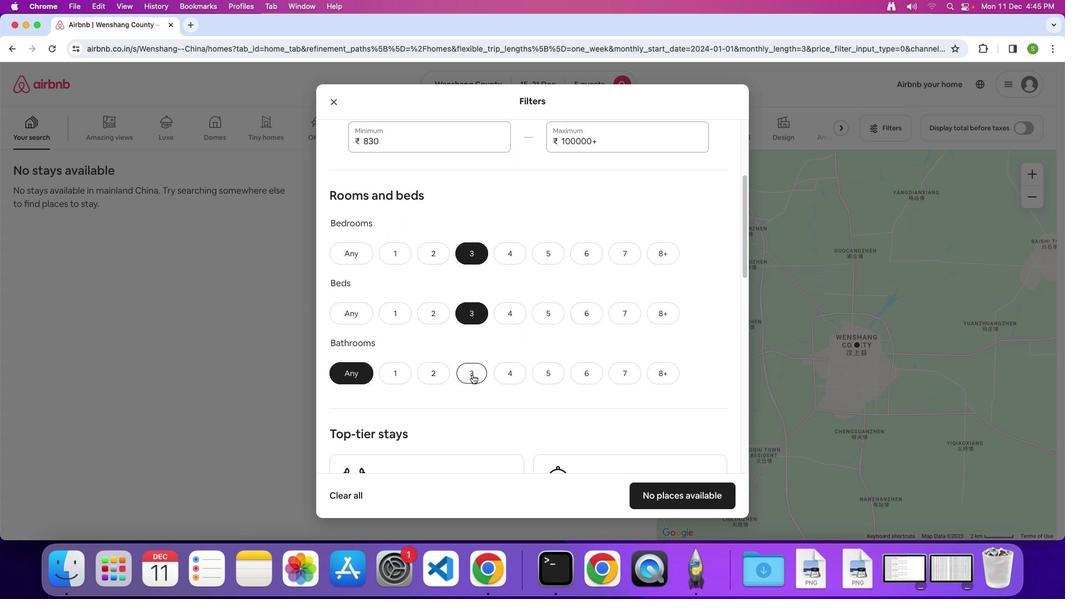 
Action: Mouse moved to (543, 418)
Screenshot: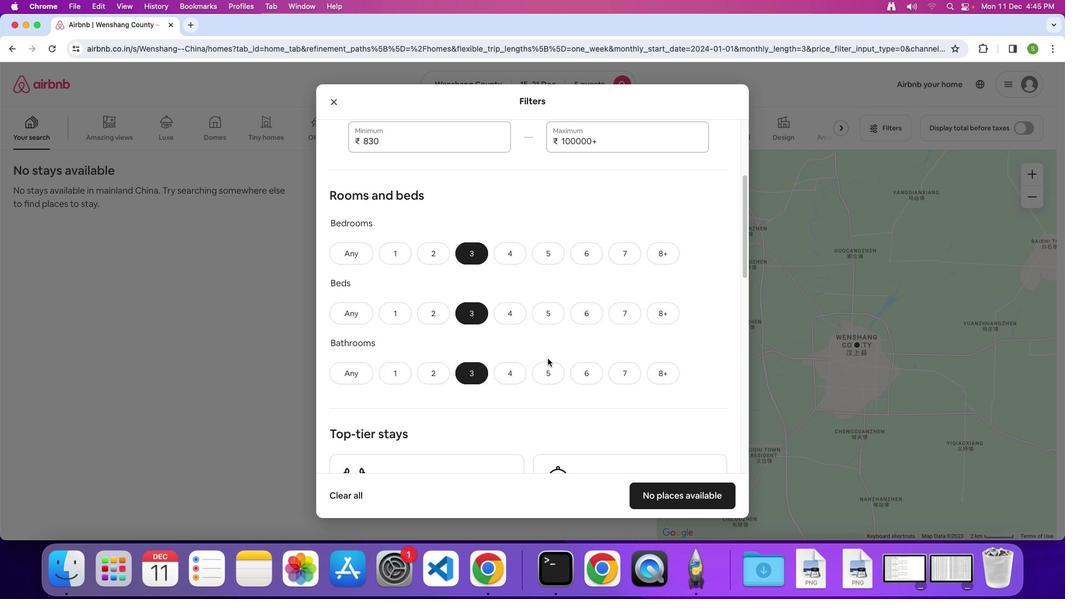 
Action: Mouse scrolled (543, 418) with delta (31, 44)
Screenshot: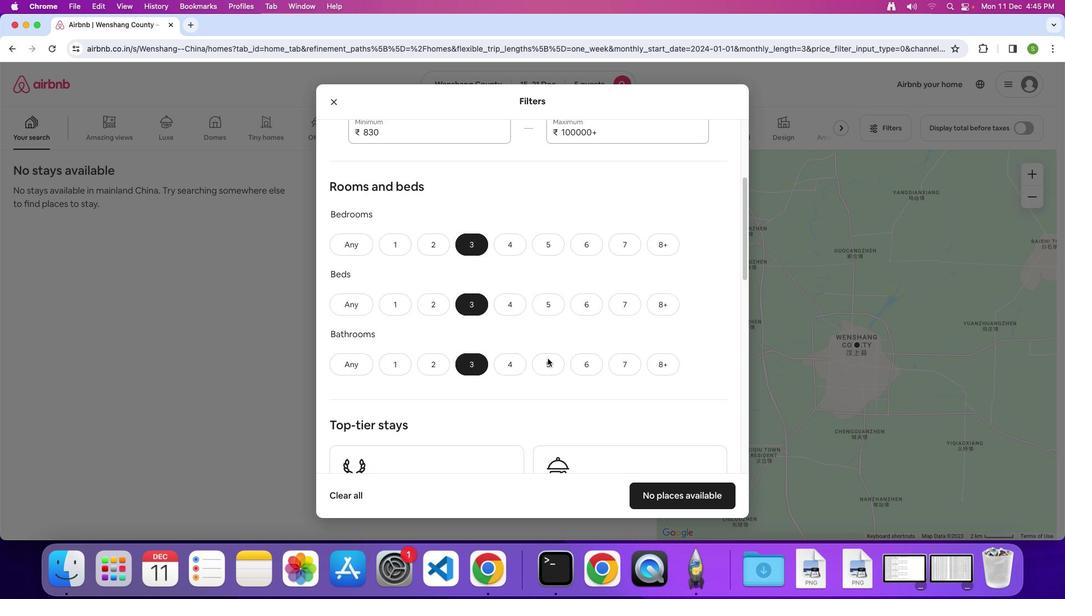 
Action: Mouse scrolled (543, 418) with delta (31, 44)
Screenshot: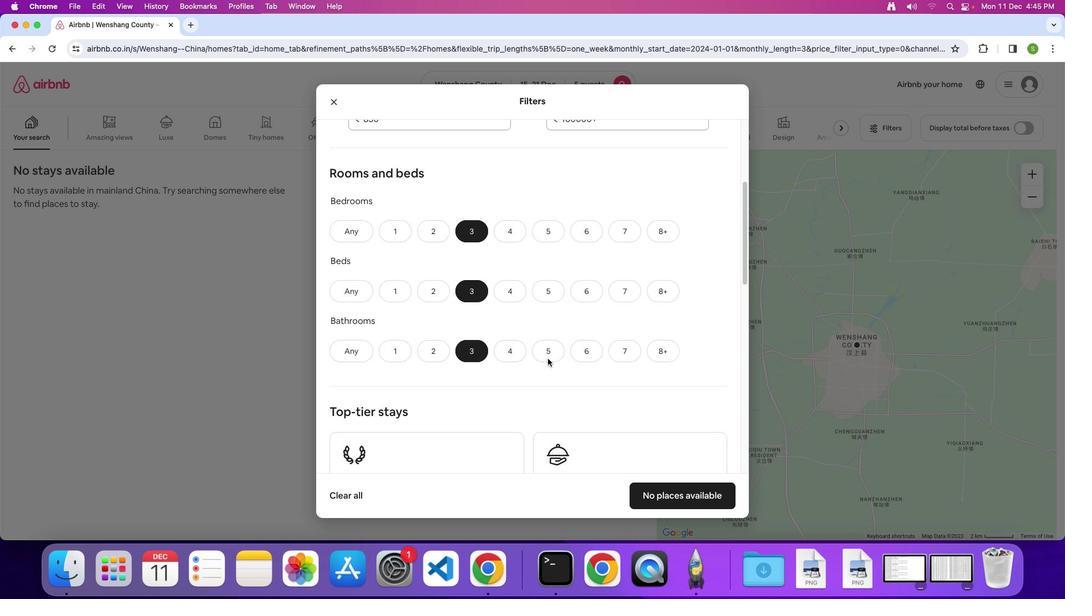 
Action: Mouse scrolled (543, 418) with delta (31, 43)
Screenshot: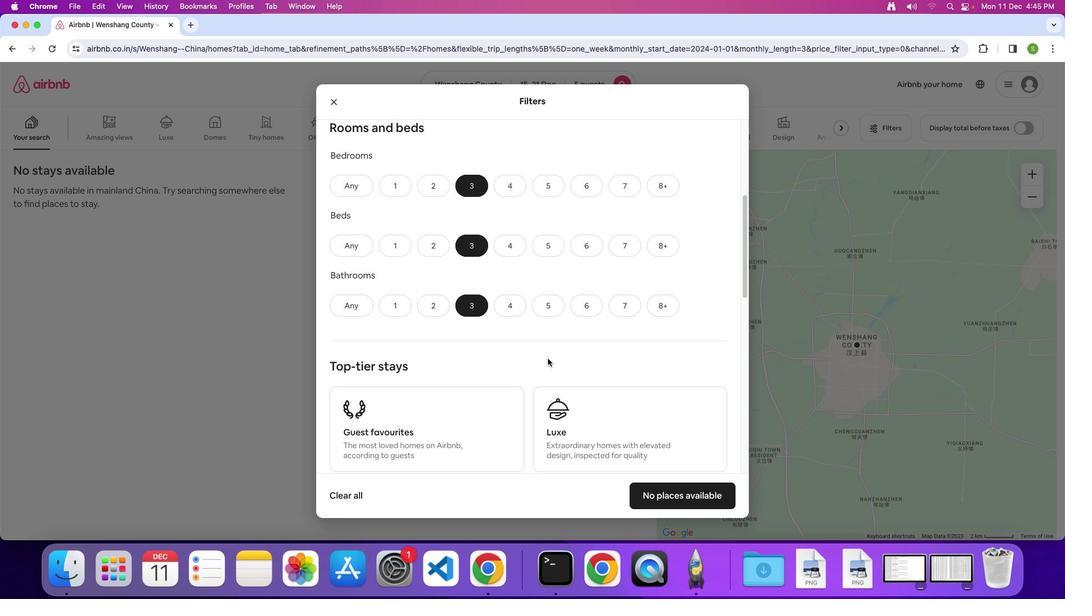 
Action: Mouse scrolled (543, 418) with delta (31, 44)
Screenshot: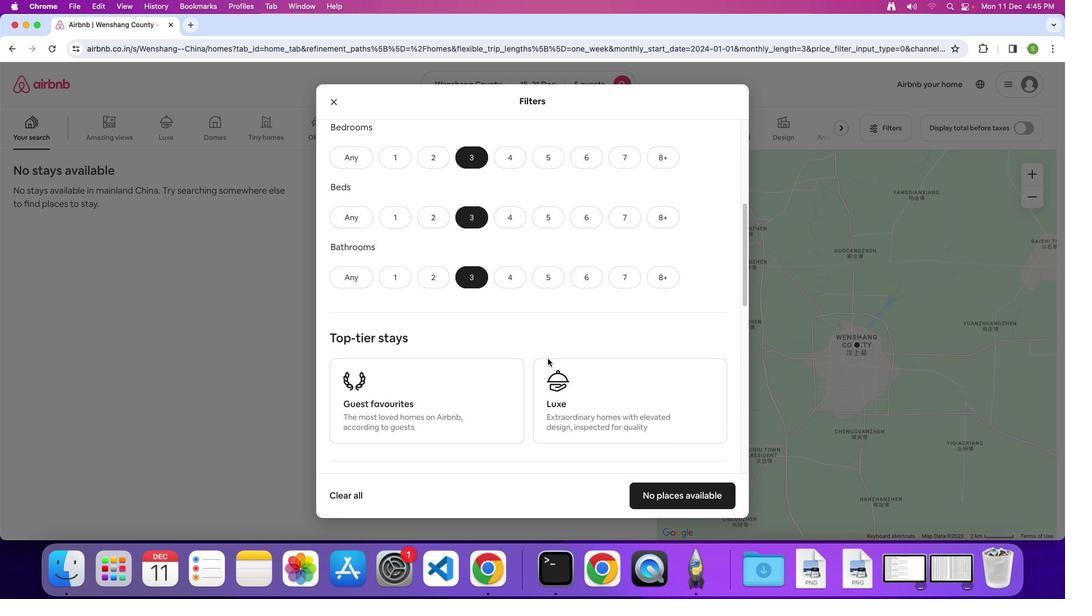 
Action: Mouse scrolled (543, 418) with delta (31, 44)
Screenshot: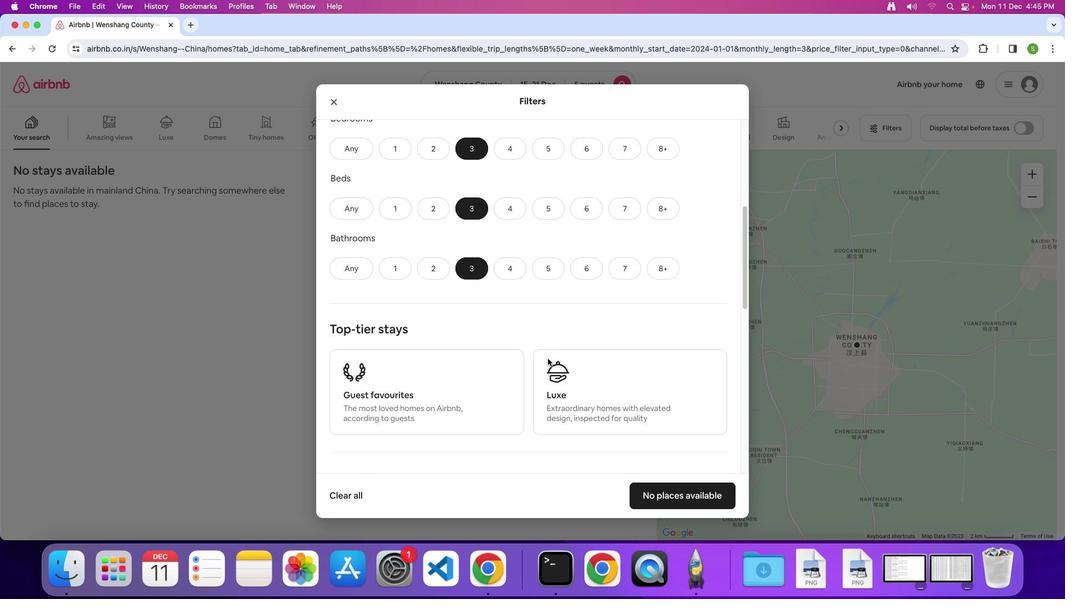 
Action: Mouse scrolled (543, 418) with delta (31, 44)
Screenshot: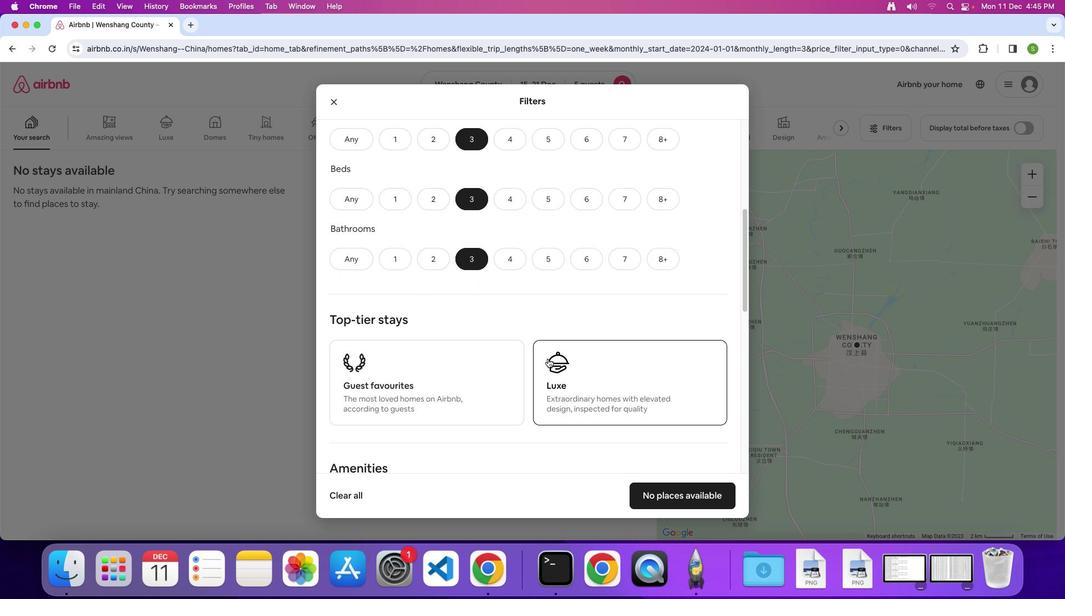 
Action: Mouse scrolled (543, 418) with delta (31, 44)
Screenshot: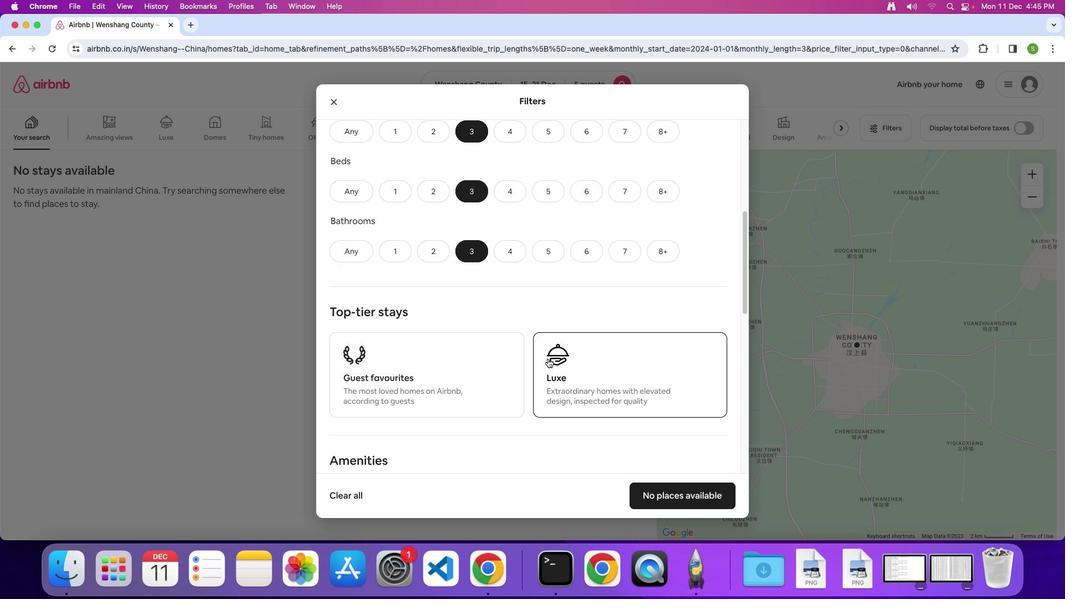 
Action: Mouse scrolled (543, 418) with delta (31, 44)
Screenshot: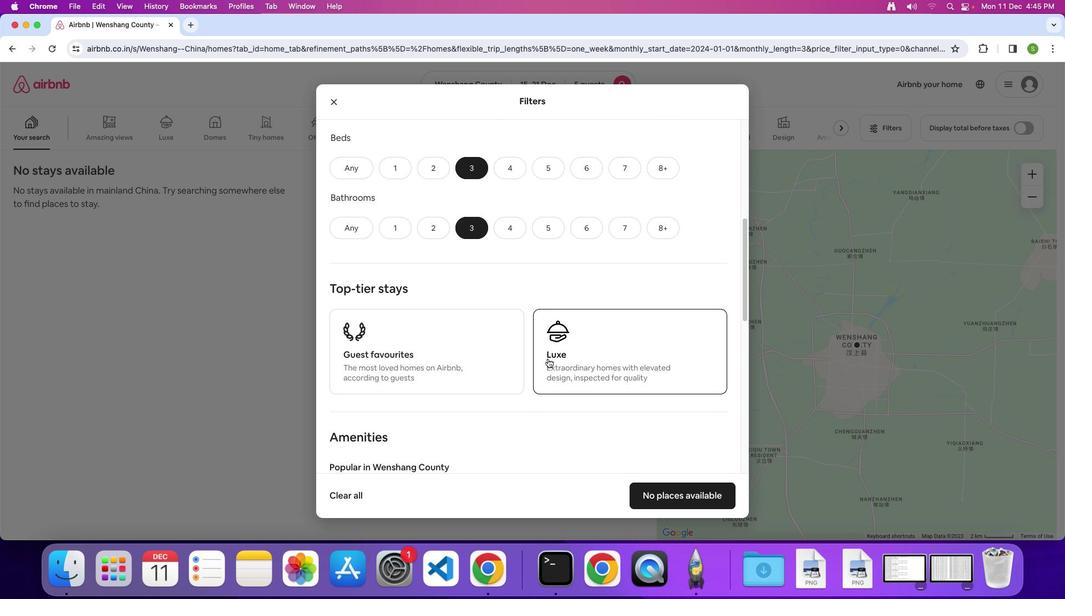 
Action: Mouse scrolled (543, 418) with delta (31, 44)
Screenshot: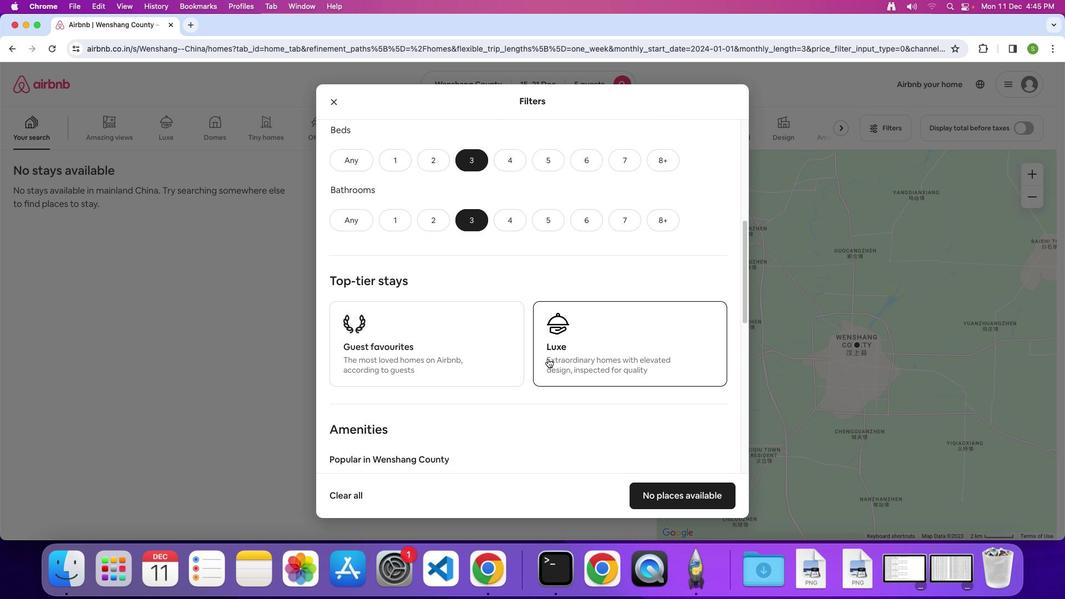 
Action: Mouse scrolled (543, 418) with delta (31, 44)
Screenshot: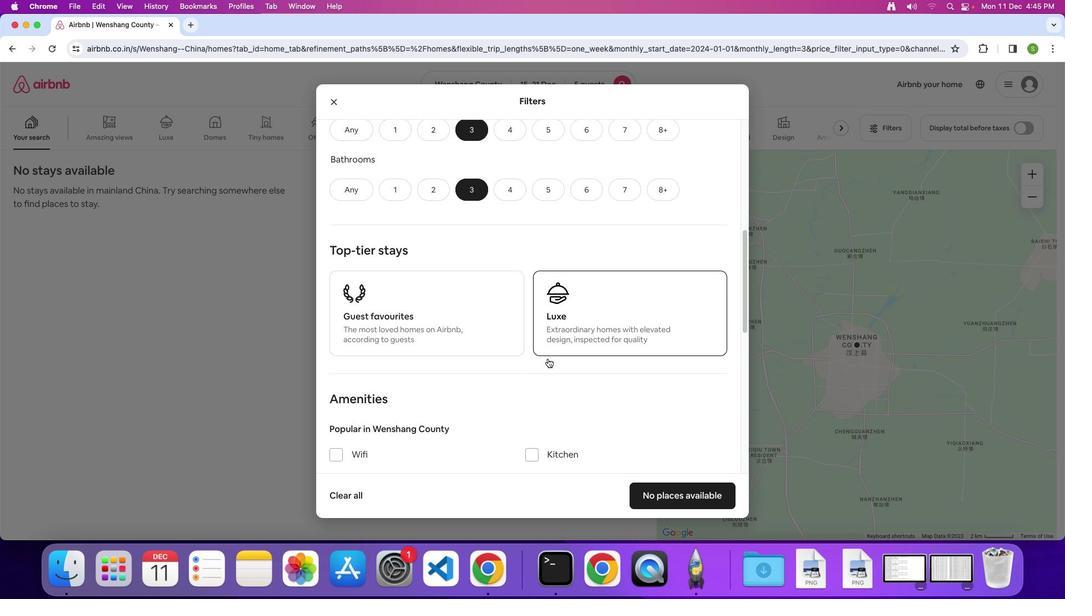 
Action: Mouse scrolled (543, 418) with delta (31, 44)
Screenshot: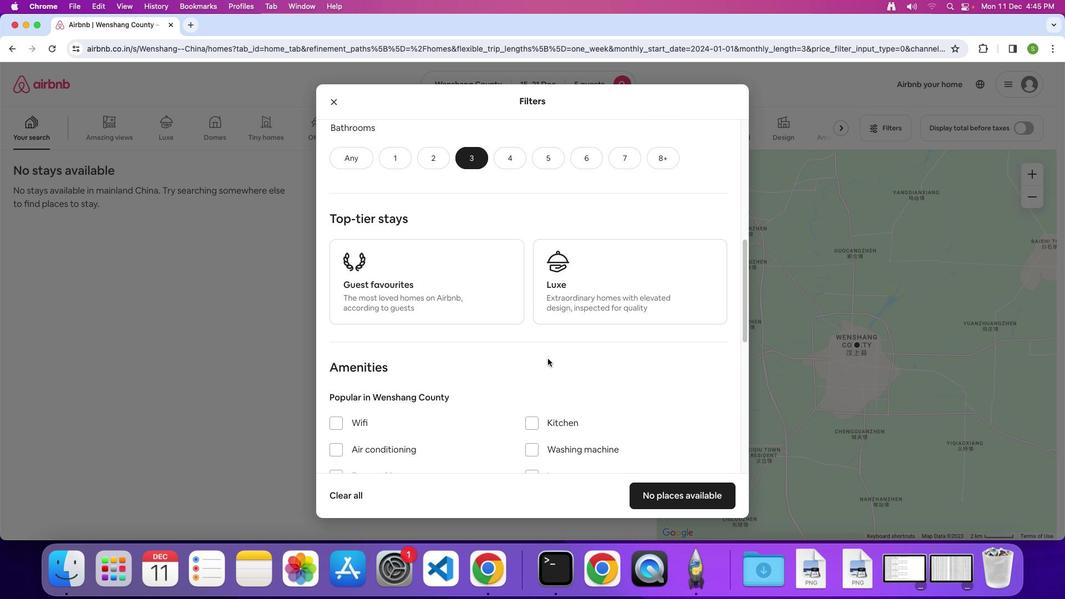
Action: Mouse scrolled (543, 418) with delta (31, 44)
Screenshot: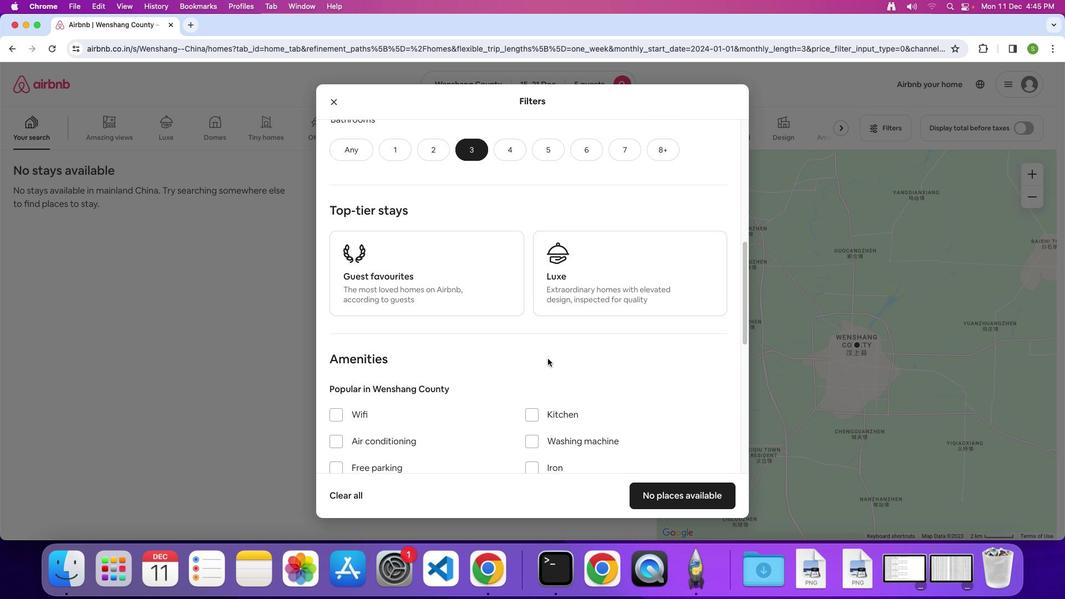 
Action: Mouse scrolled (543, 418) with delta (31, 44)
Screenshot: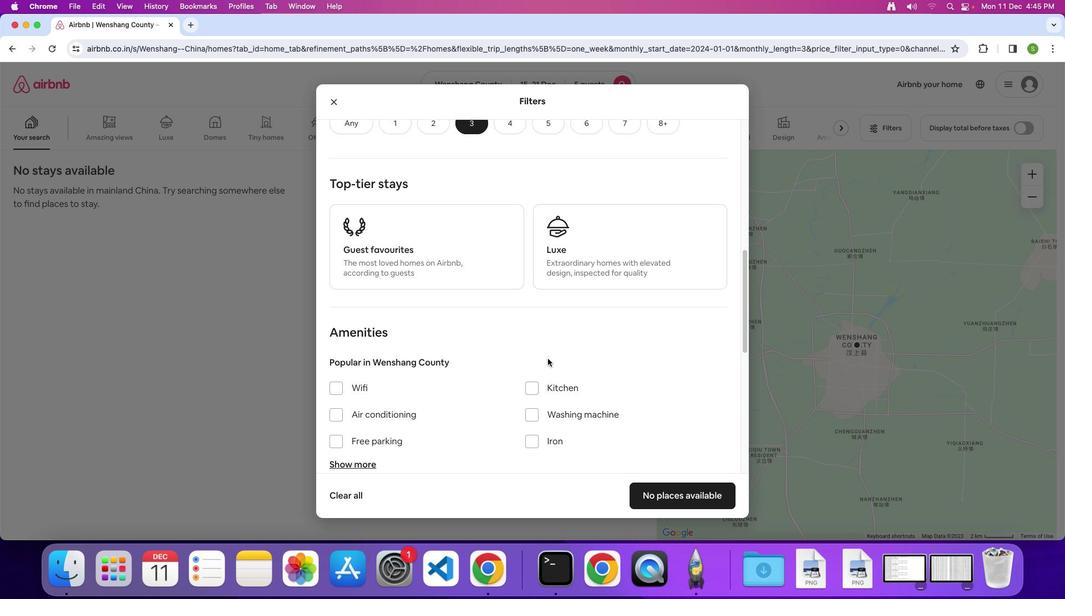 
Action: Mouse scrolled (543, 418) with delta (31, 44)
Screenshot: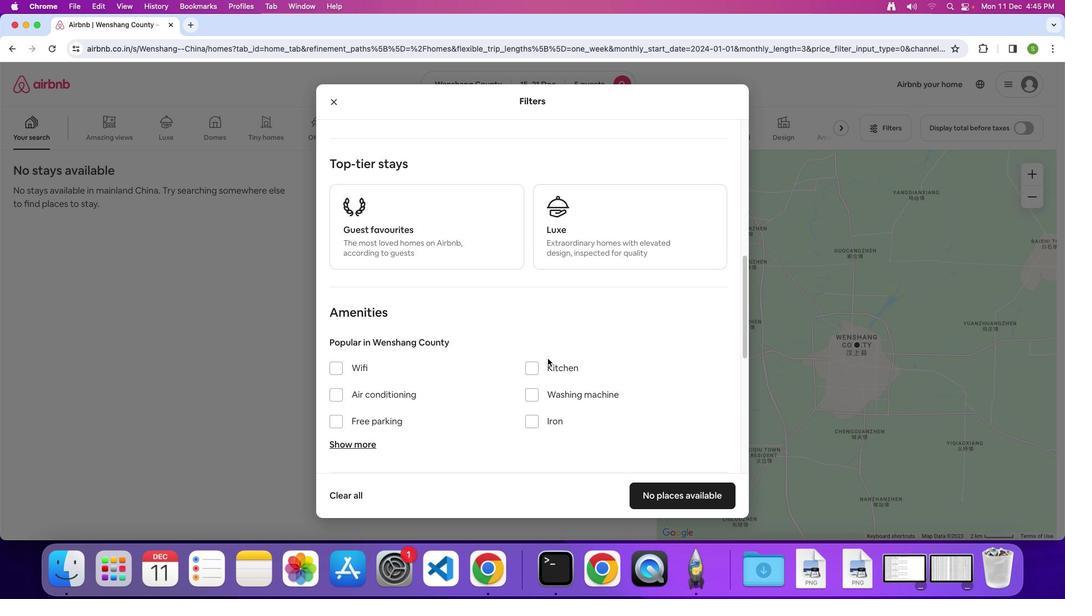 
Action: Mouse scrolled (543, 418) with delta (31, 44)
Screenshot: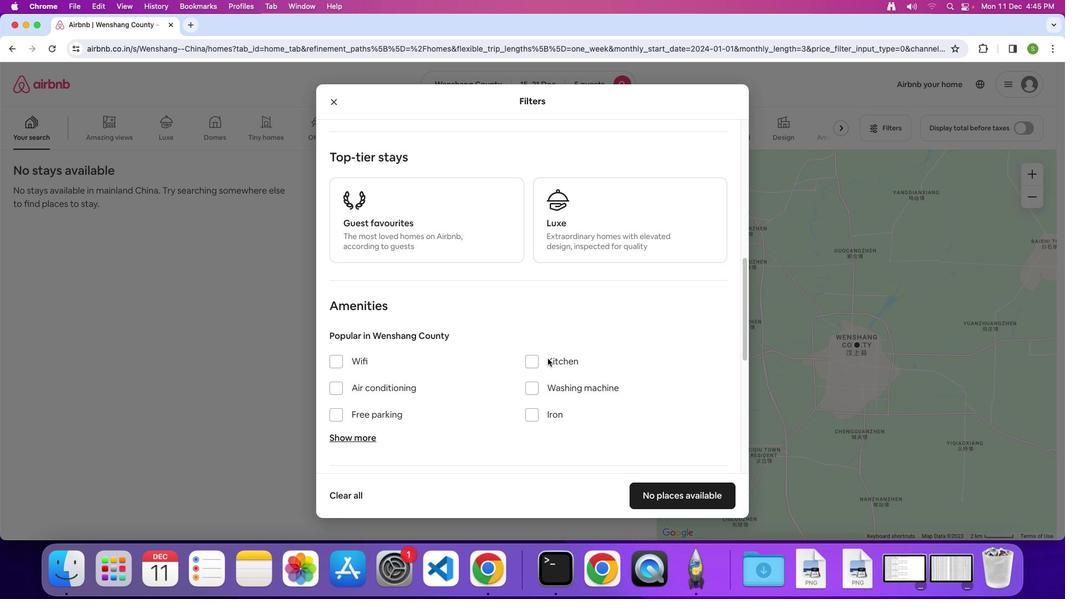 
Action: Mouse scrolled (543, 418) with delta (31, 44)
Screenshot: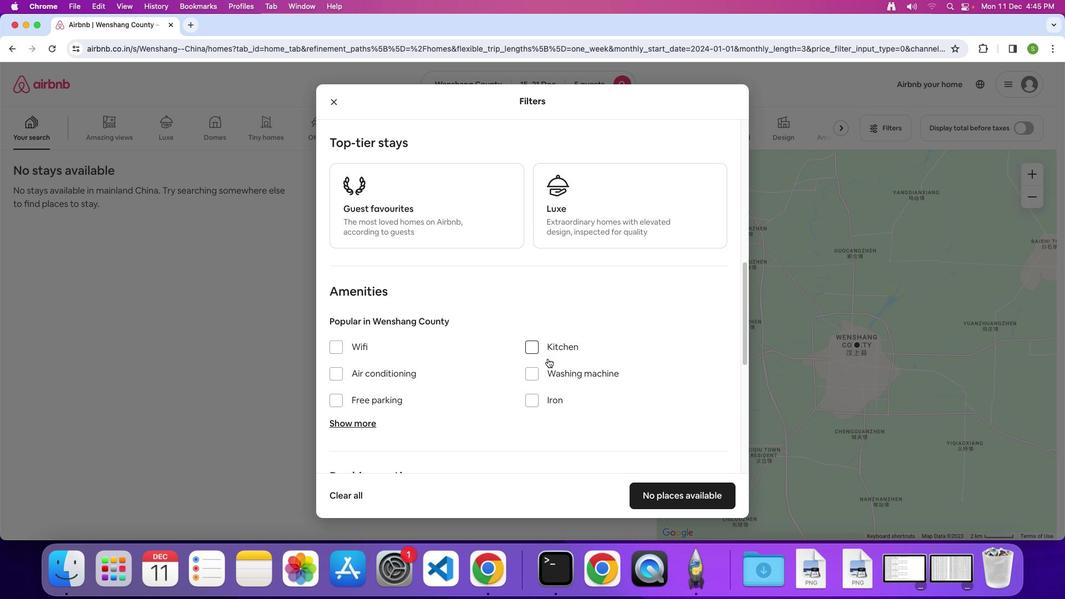 
Action: Mouse scrolled (543, 418) with delta (31, 44)
Screenshot: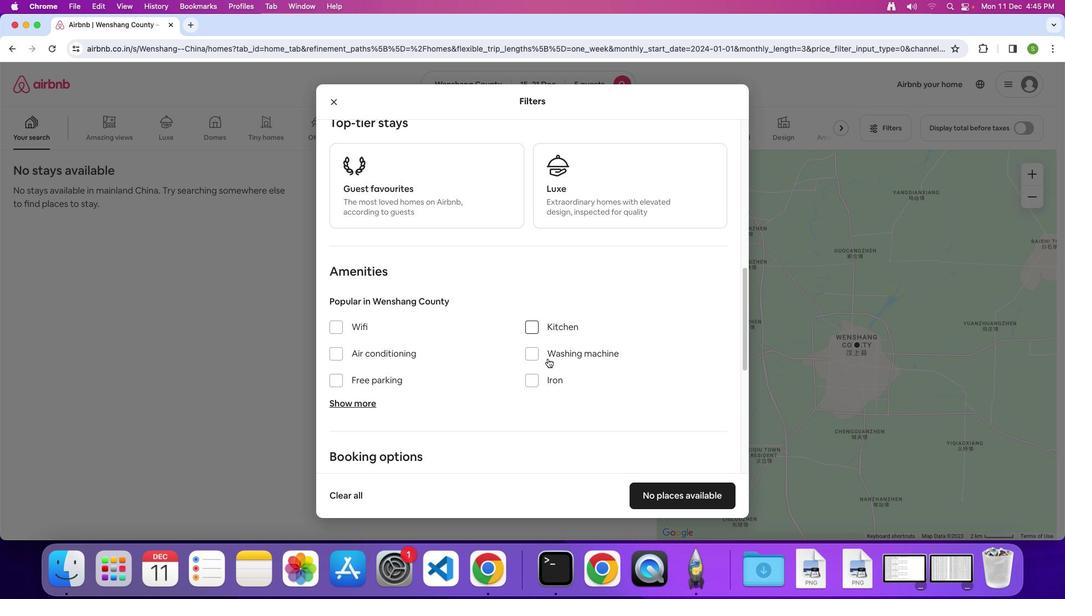 
Action: Mouse scrolled (543, 418) with delta (31, 44)
Screenshot: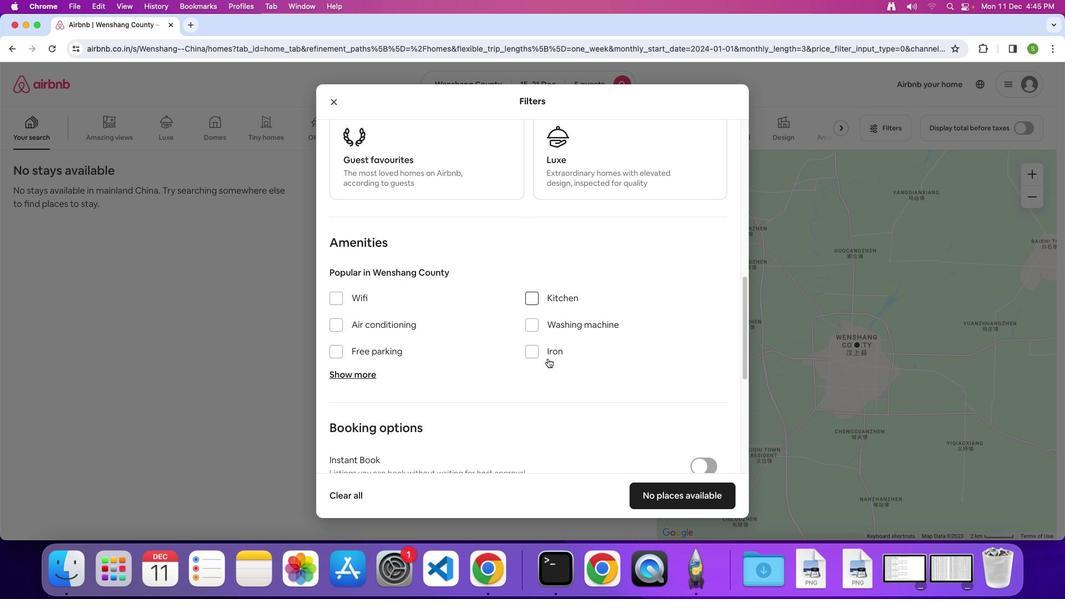 
Action: Mouse scrolled (543, 418) with delta (31, 44)
Screenshot: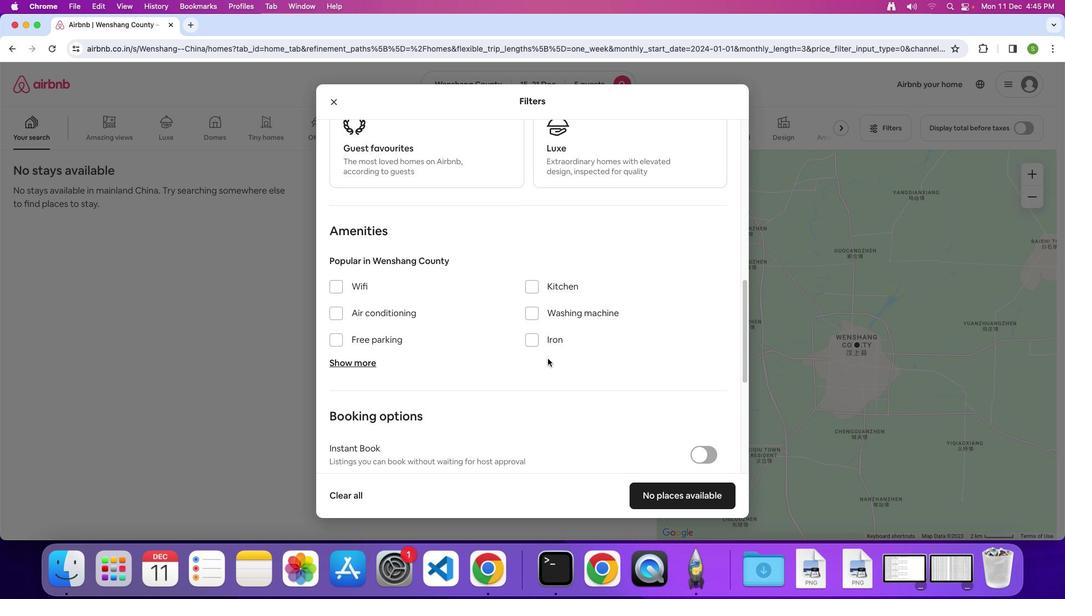 
Action: Mouse scrolled (543, 418) with delta (31, 44)
Screenshot: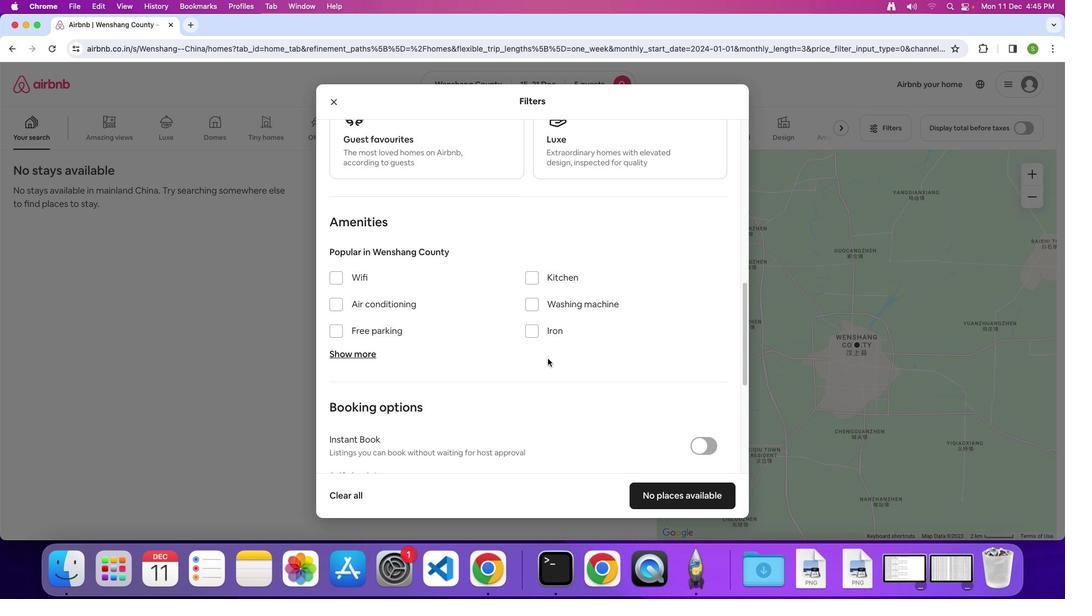 
Action: Mouse scrolled (543, 418) with delta (31, 44)
Screenshot: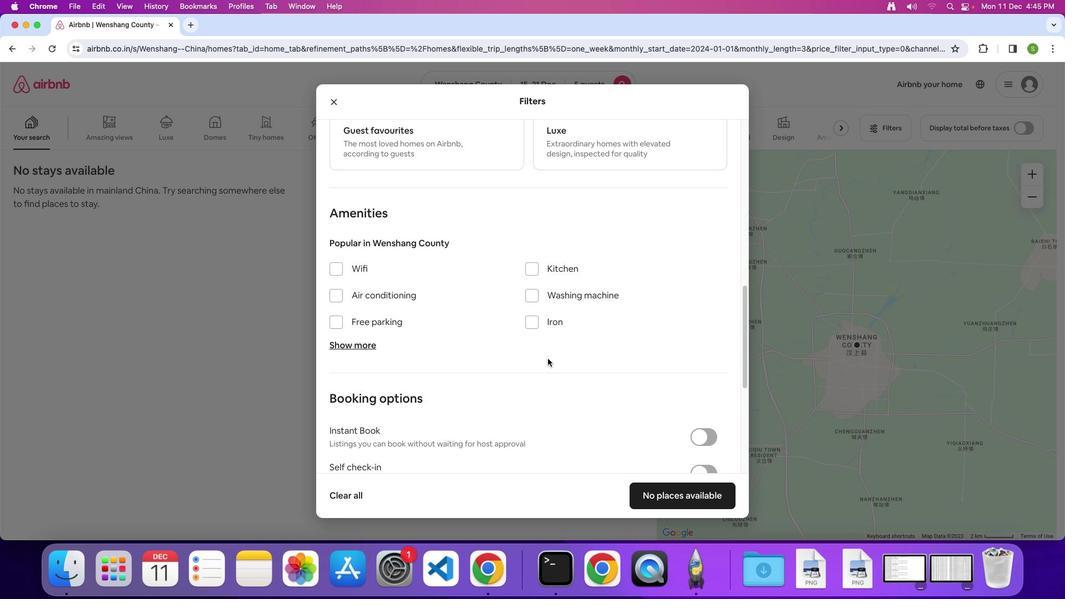 
Action: Mouse scrolled (543, 418) with delta (31, 44)
Screenshot: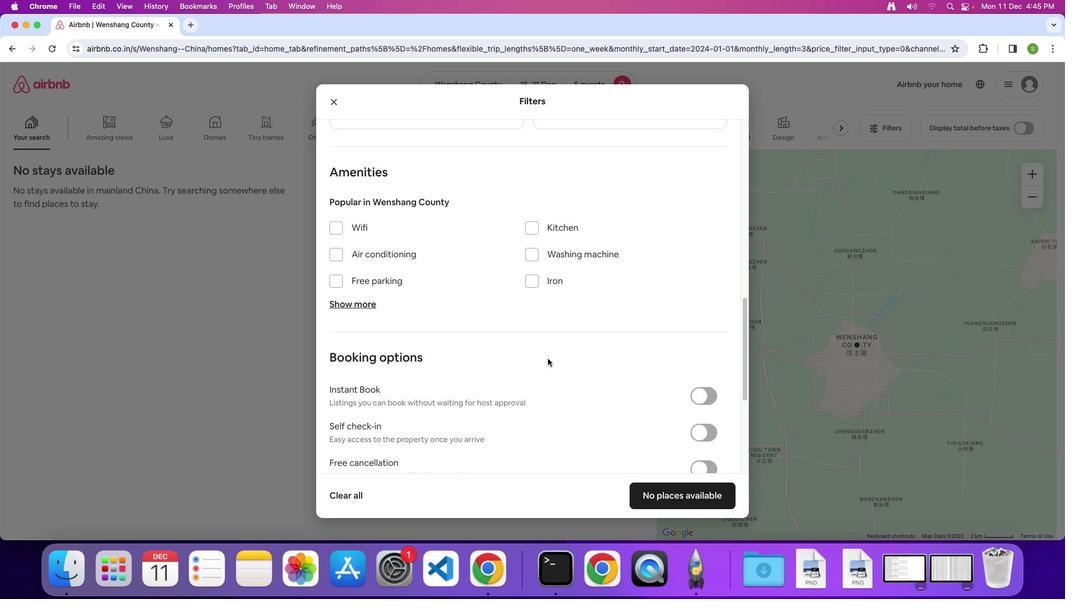 
Action: Mouse scrolled (543, 418) with delta (31, 43)
Screenshot: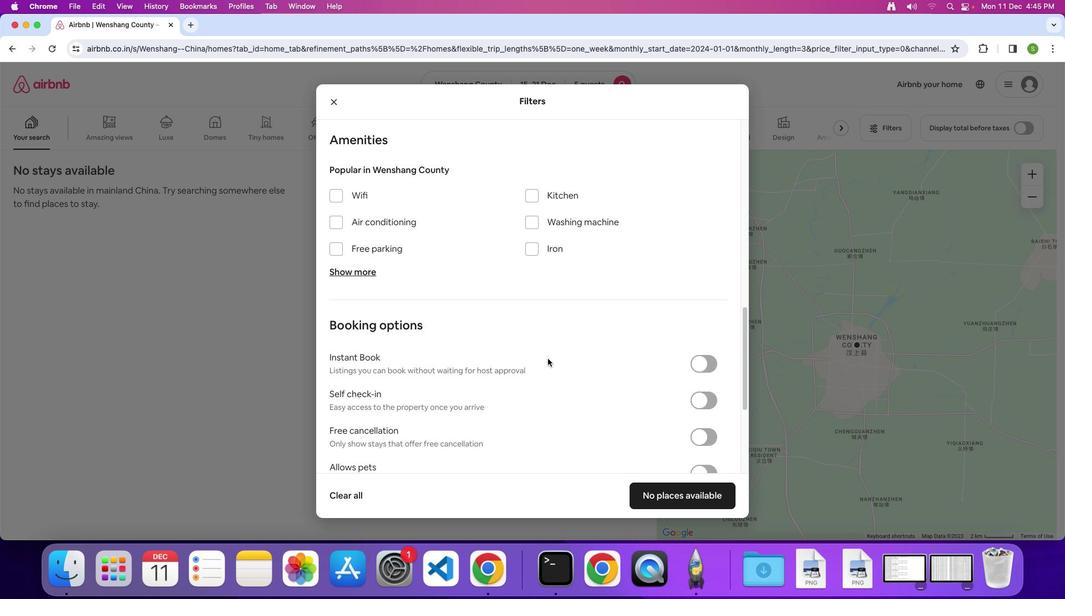 
Action: Mouse scrolled (543, 418) with delta (31, 44)
Screenshot: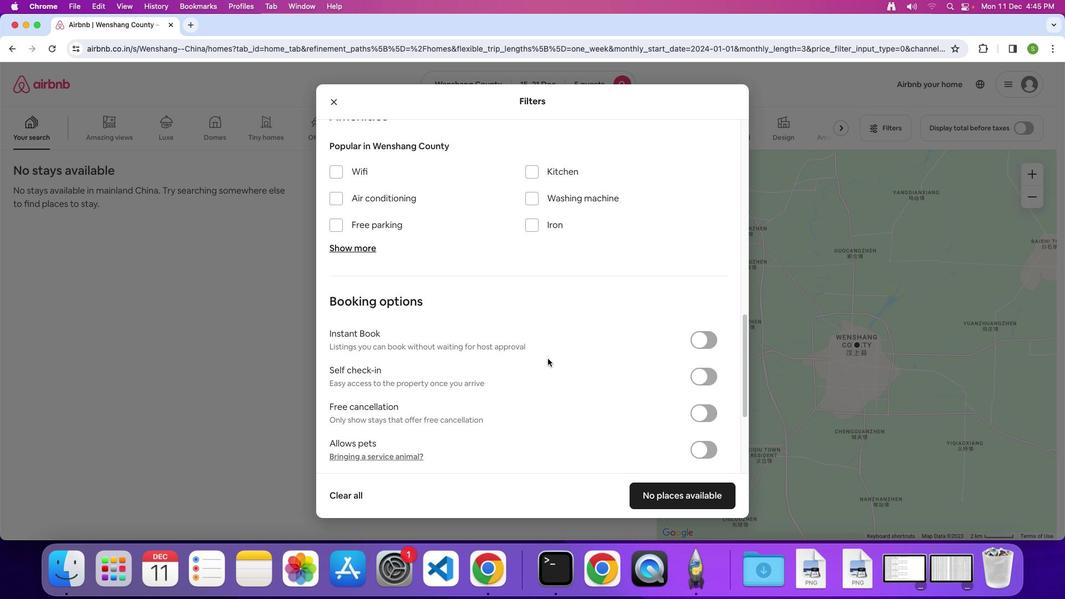
Action: Mouse scrolled (543, 418) with delta (31, 44)
Screenshot: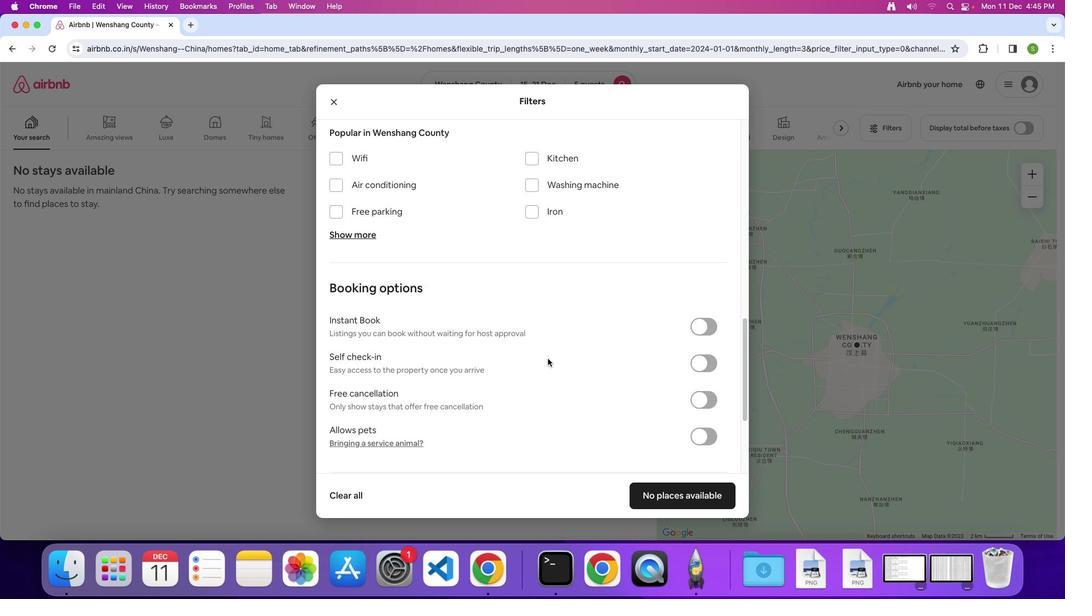 
Action: Mouse scrolled (543, 418) with delta (31, 44)
Screenshot: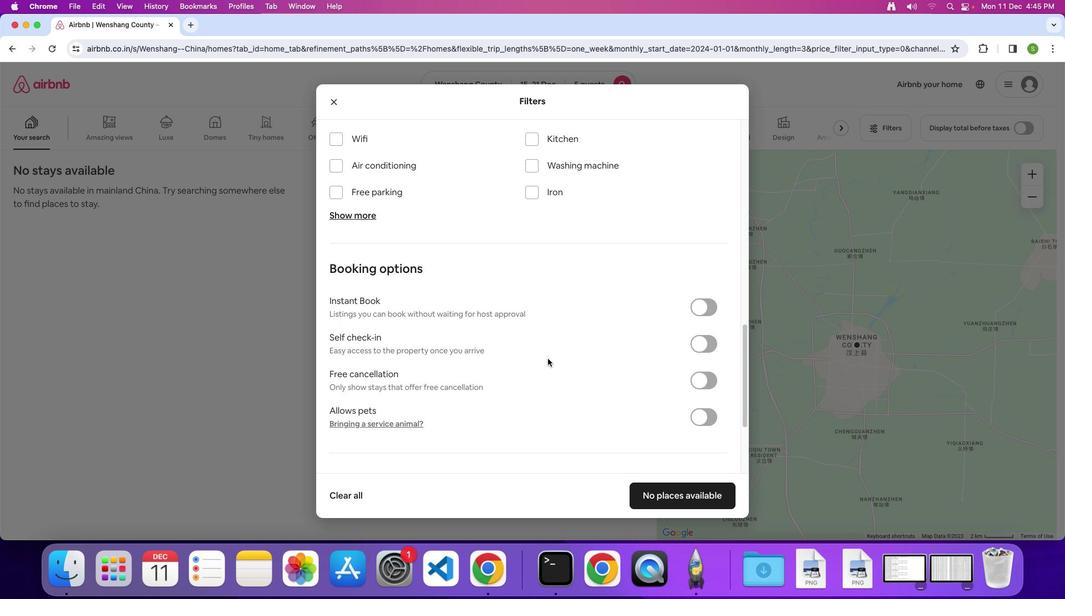 
Action: Mouse scrolled (543, 418) with delta (31, 44)
Screenshot: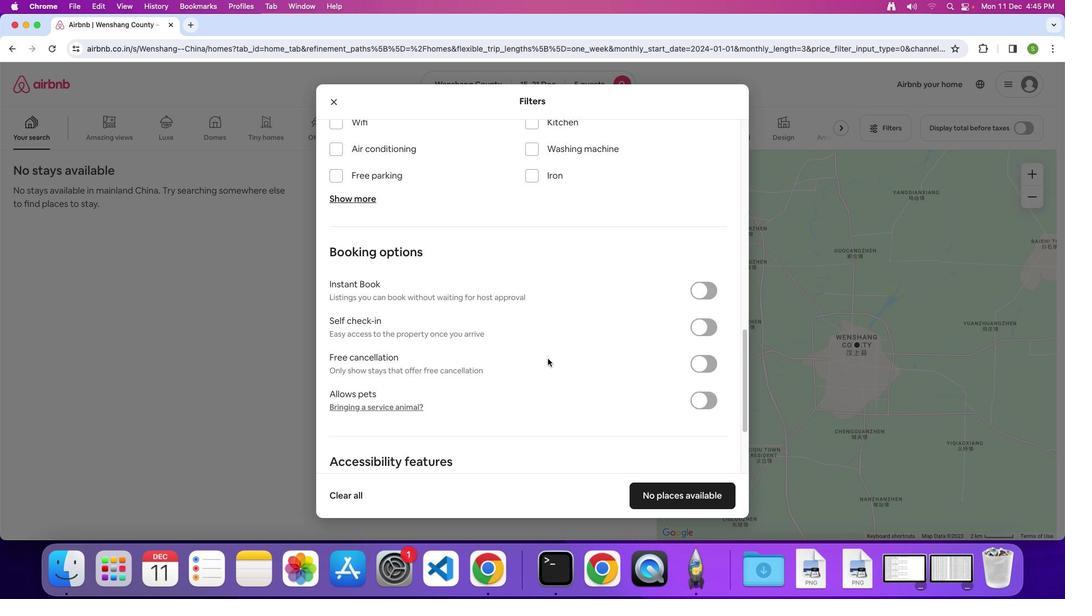 
Action: Mouse scrolled (543, 418) with delta (31, 44)
Screenshot: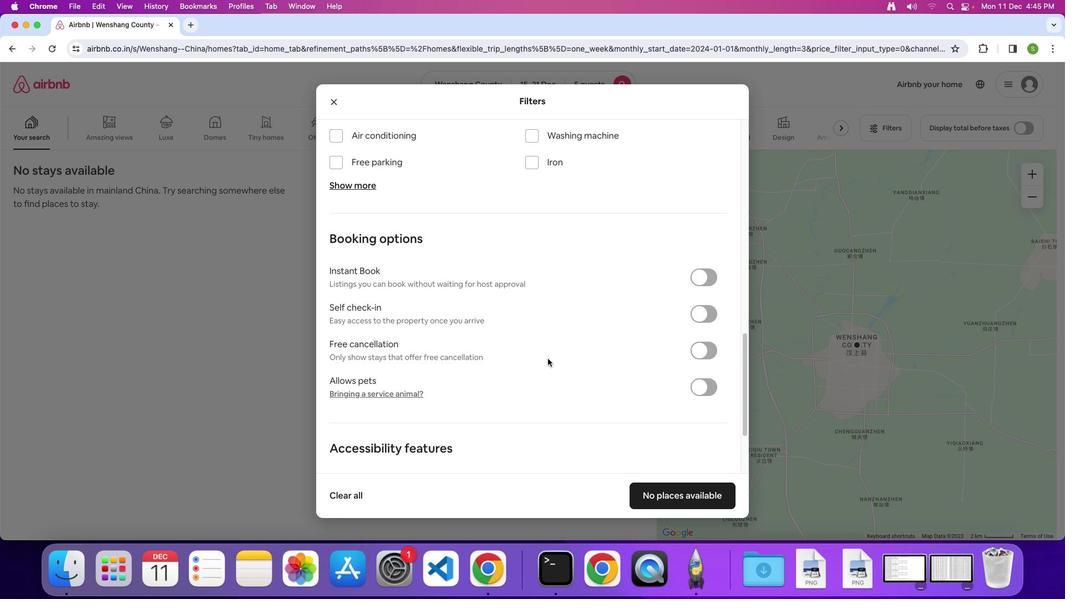 
Action: Mouse scrolled (543, 418) with delta (31, 44)
Screenshot: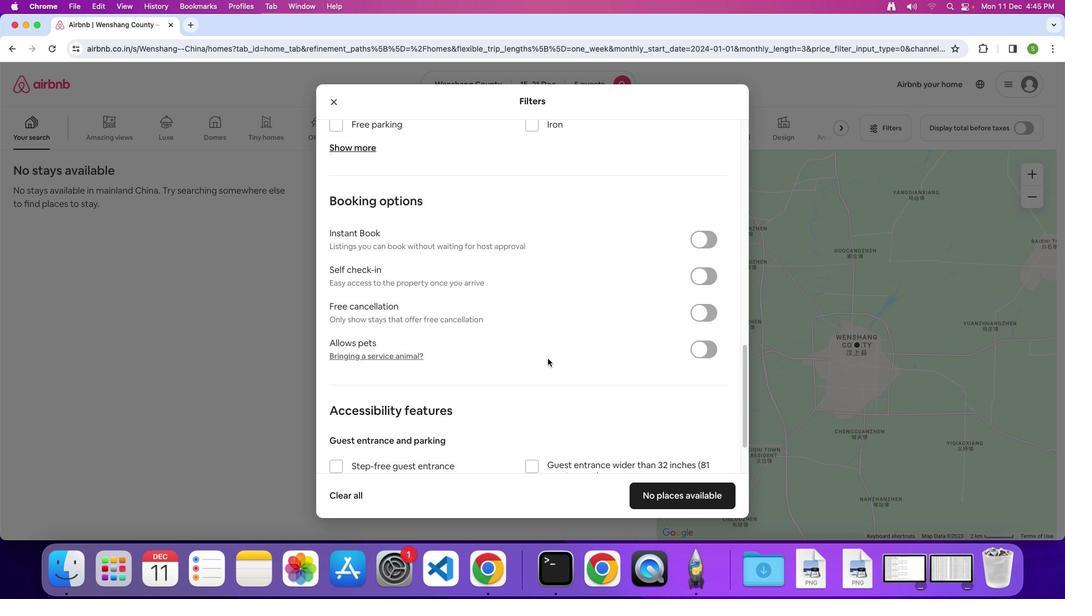 
Action: Mouse scrolled (543, 418) with delta (31, 44)
Screenshot: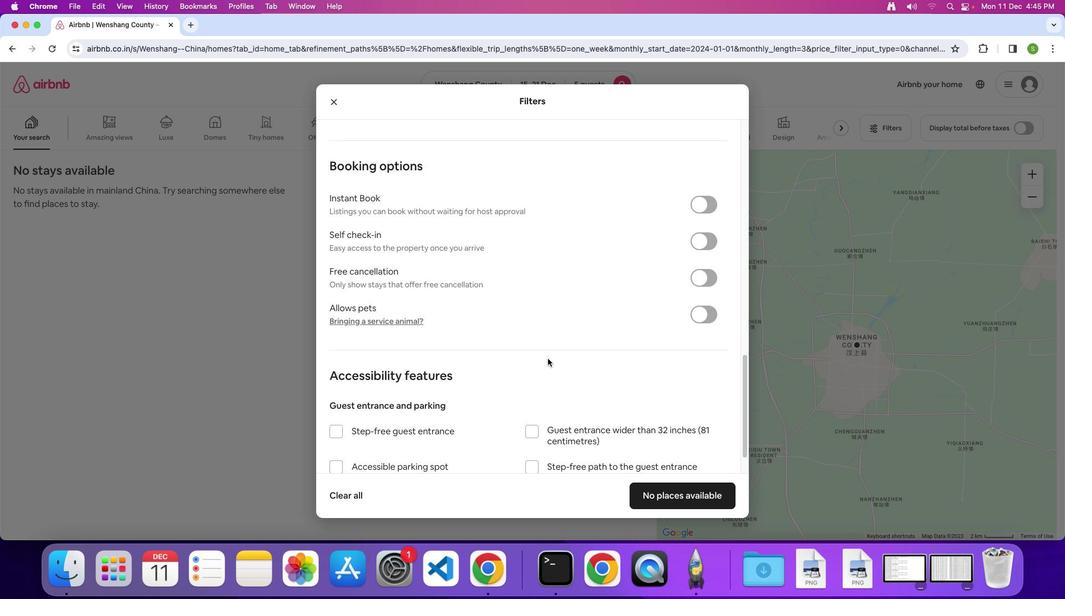 
Action: Mouse scrolled (543, 418) with delta (31, 43)
Screenshot: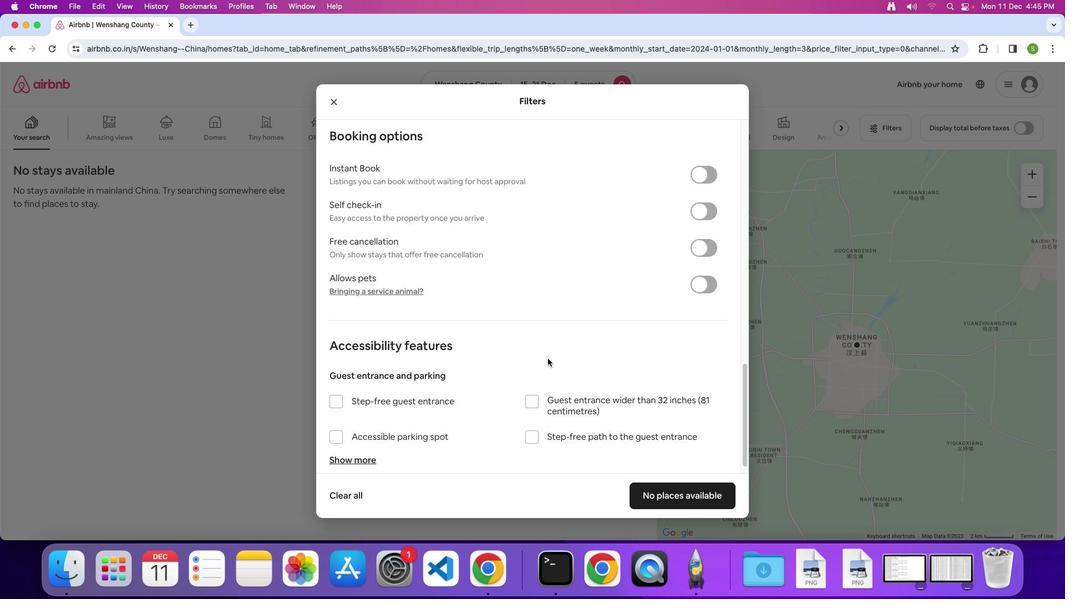 
Action: Mouse scrolled (543, 418) with delta (31, 44)
Screenshot: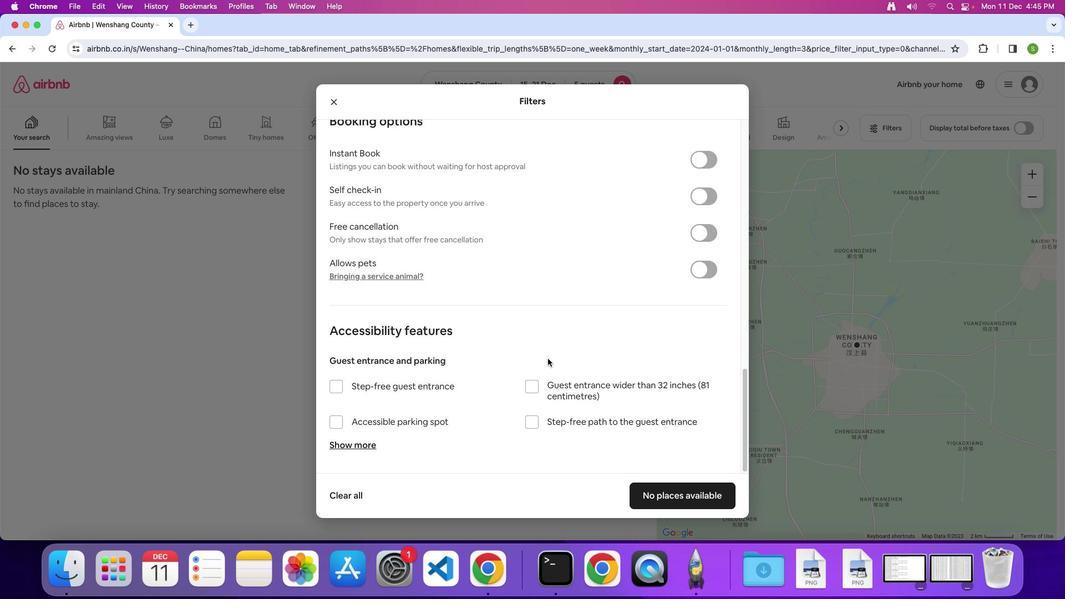 
Action: Mouse scrolled (543, 418) with delta (31, 44)
Screenshot: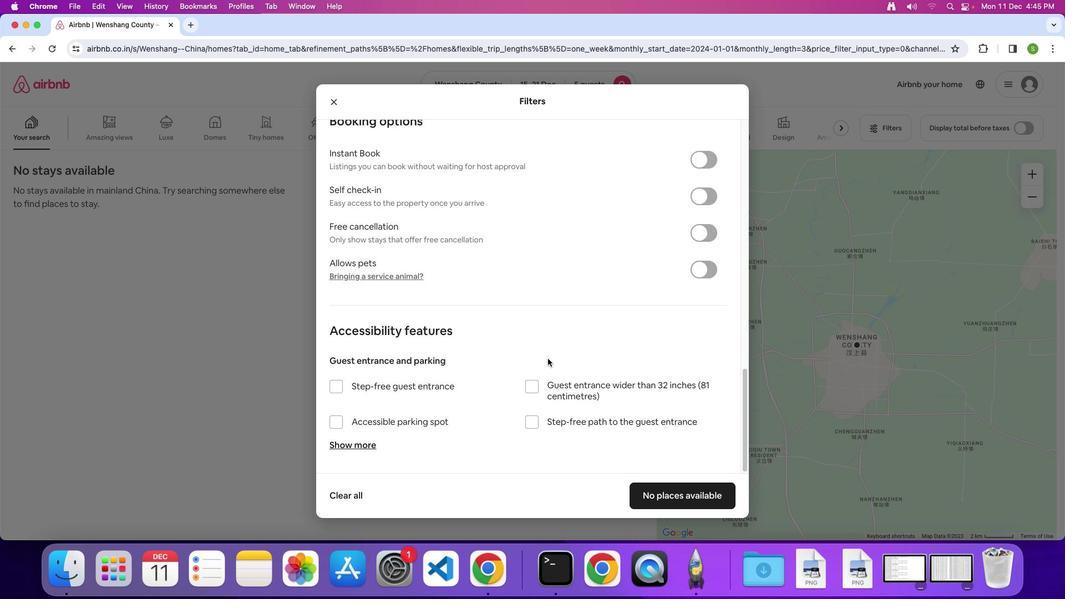 
Action: Mouse scrolled (543, 418) with delta (31, 44)
Screenshot: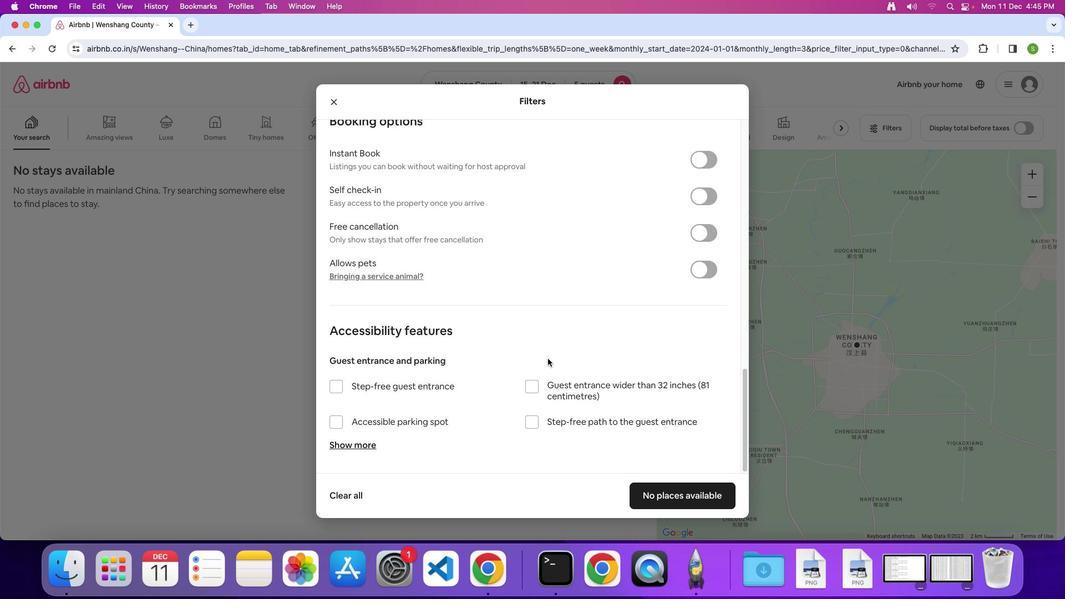 
Action: Mouse scrolled (543, 418) with delta (31, 44)
Screenshot: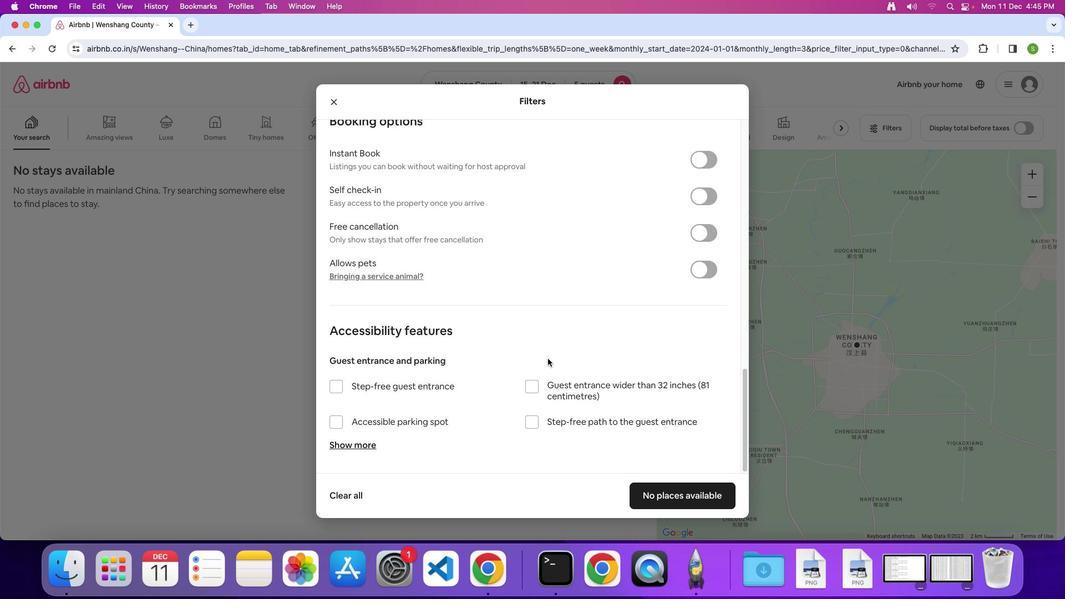 
Action: Mouse scrolled (543, 418) with delta (31, 44)
Screenshot: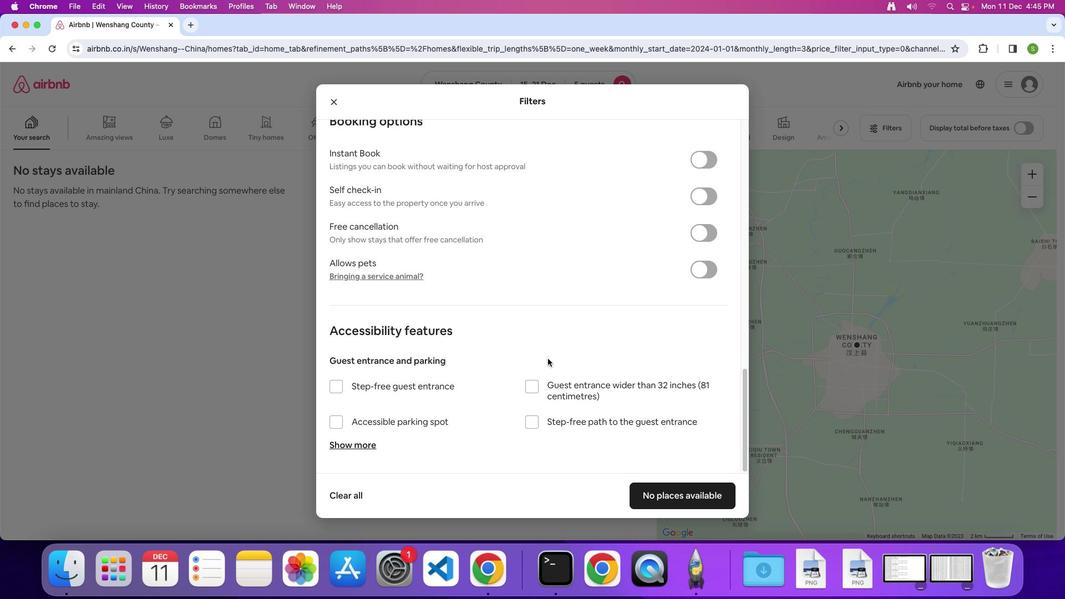 
Action: Mouse moved to (640, 554)
Screenshot: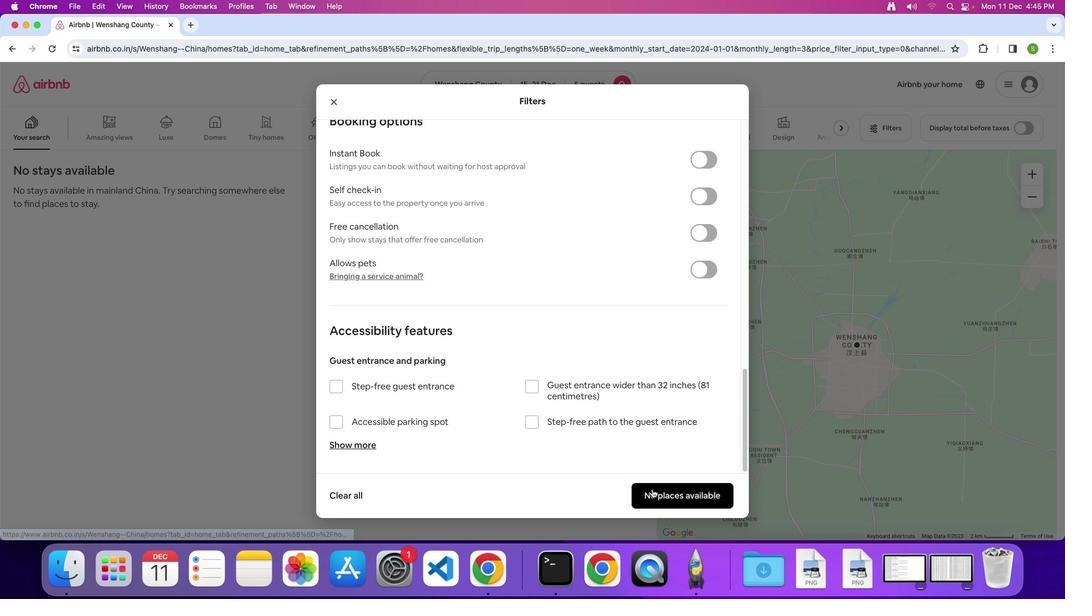 
Action: Mouse pressed left at (640, 554)
Screenshot: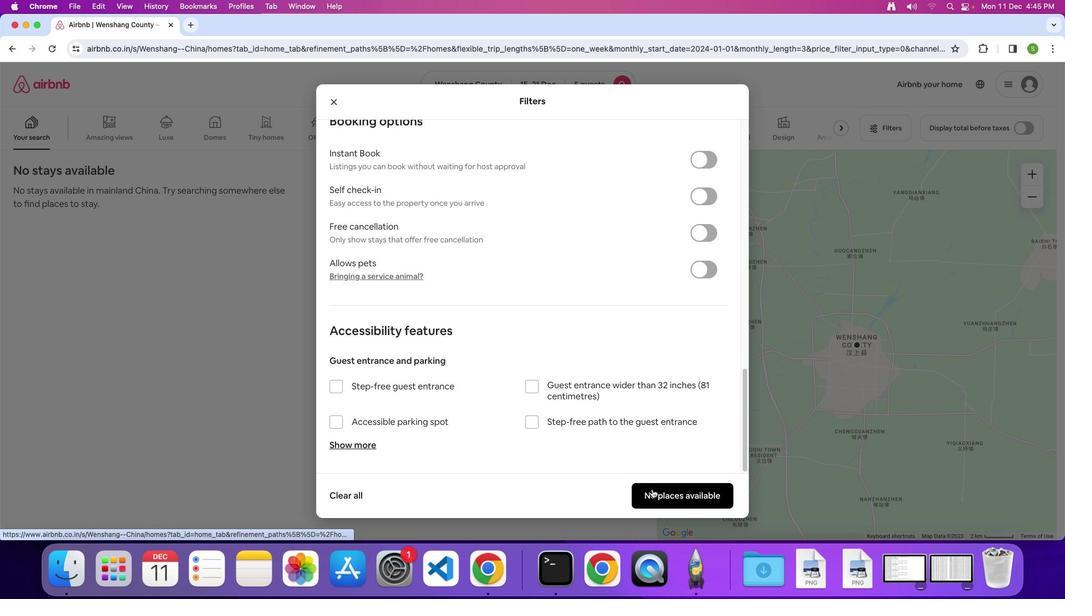 
Action: Mouse moved to (513, 402)
Screenshot: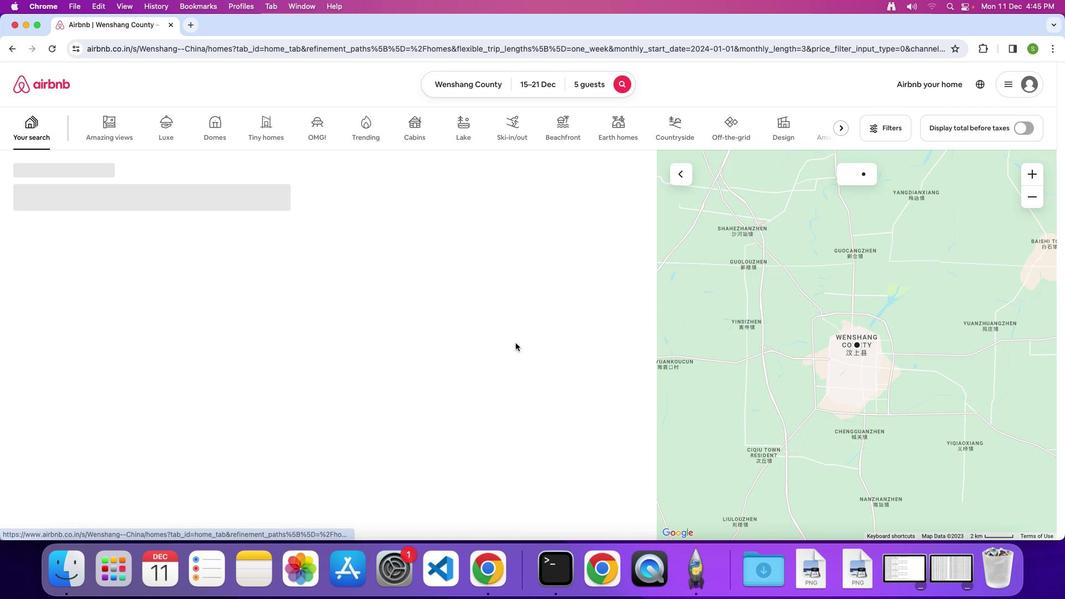 
